 Task: Find a guest house in Yasothon, Thailand, for 2 guests from June 11 to June 15, with self check-in, 1 bedroom, 2 beds, 1 bathroom, and a price range of ₹7000 to ₹16000.
Action: Mouse pressed left at (487, 119)
Screenshot: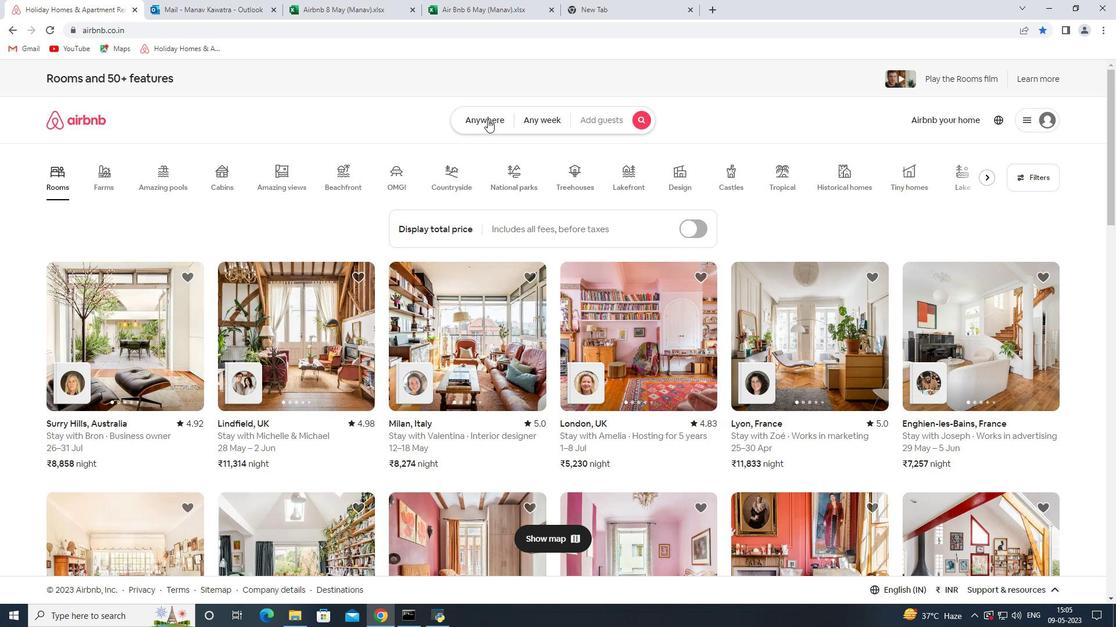 
Action: Mouse moved to (398, 172)
Screenshot: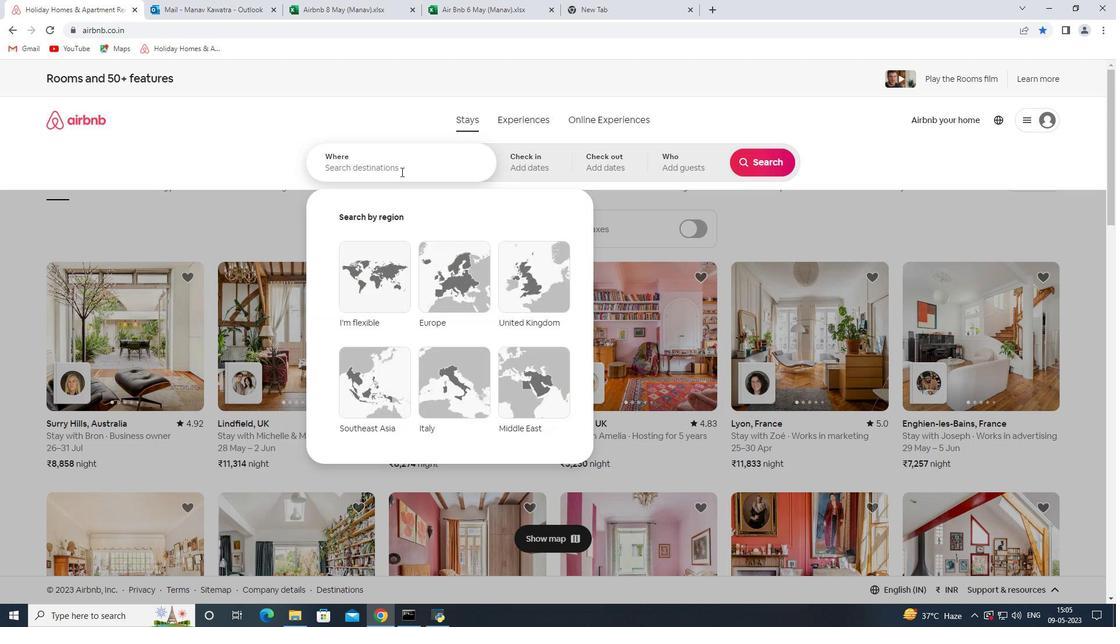 
Action: Mouse pressed left at (398, 172)
Screenshot: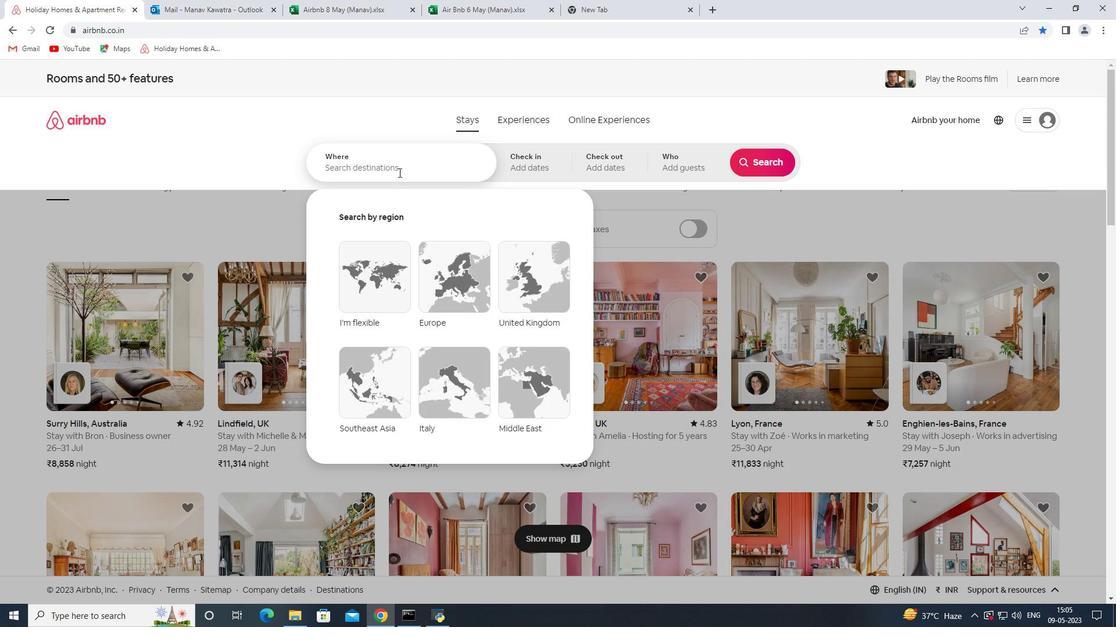 
Action: Key pressed <Key.shift>Yasothon<Key.space><Key.shift>Thailand<Key.space>
Screenshot: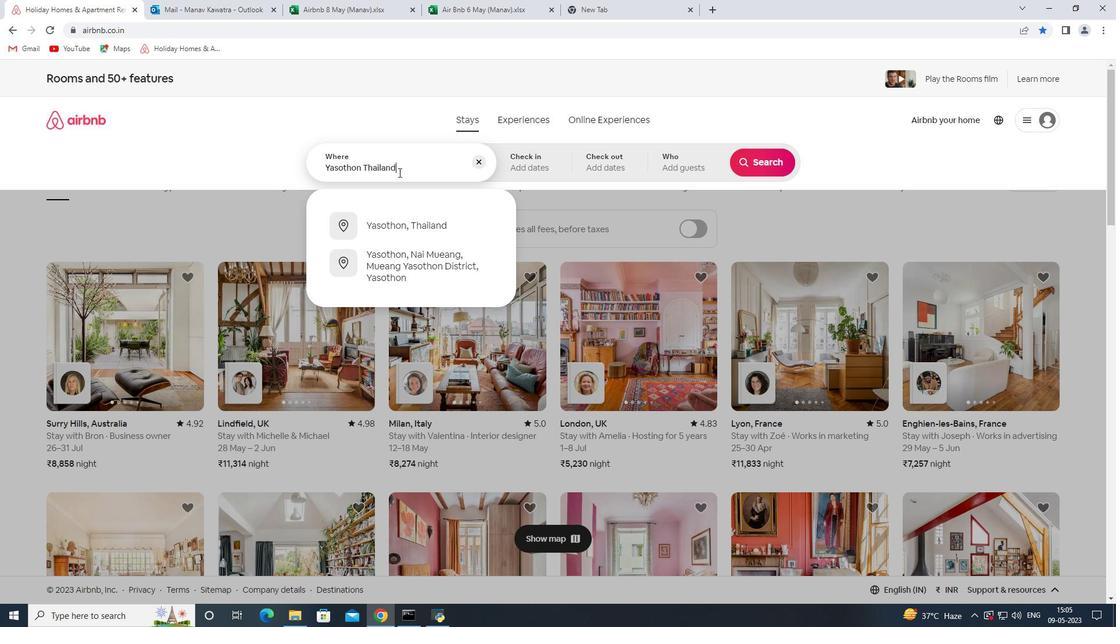 
Action: Mouse moved to (401, 233)
Screenshot: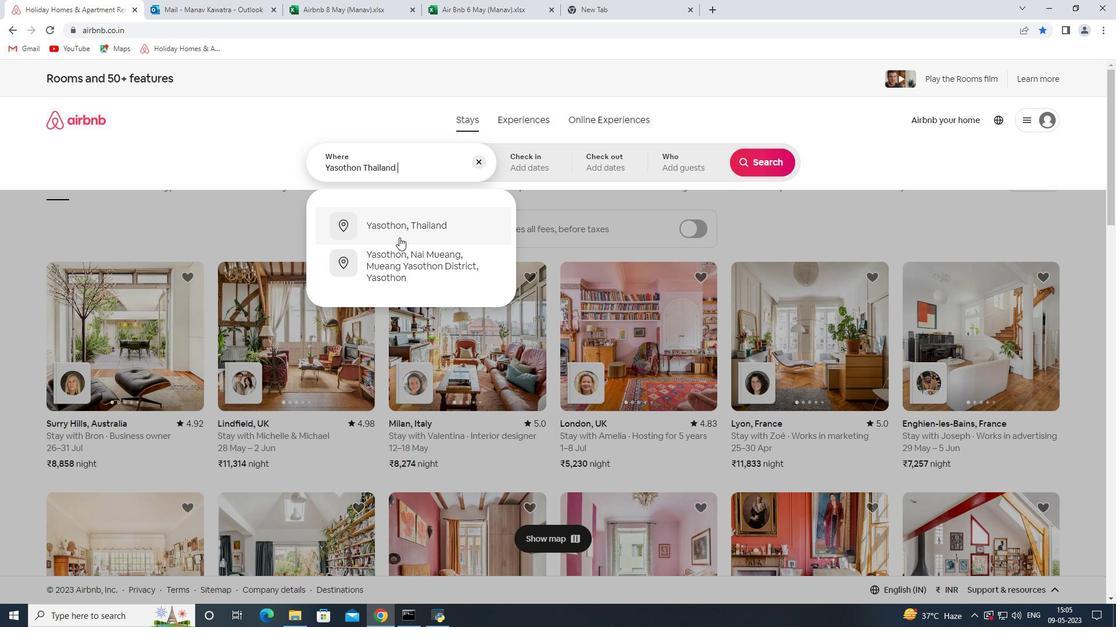 
Action: Mouse pressed left at (401, 233)
Screenshot: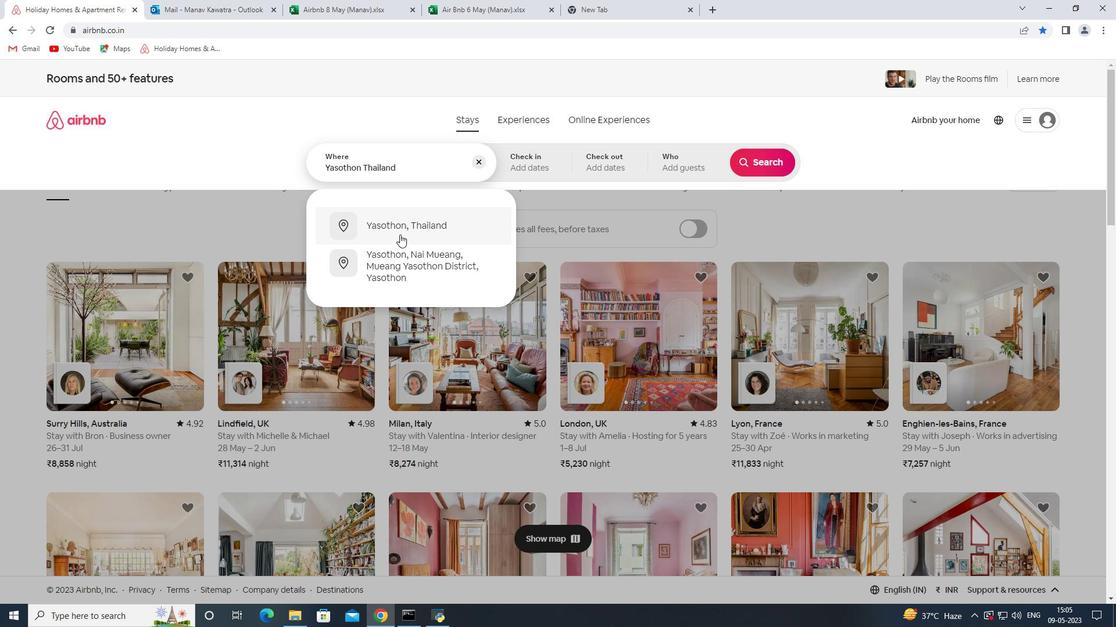 
Action: Mouse moved to (582, 363)
Screenshot: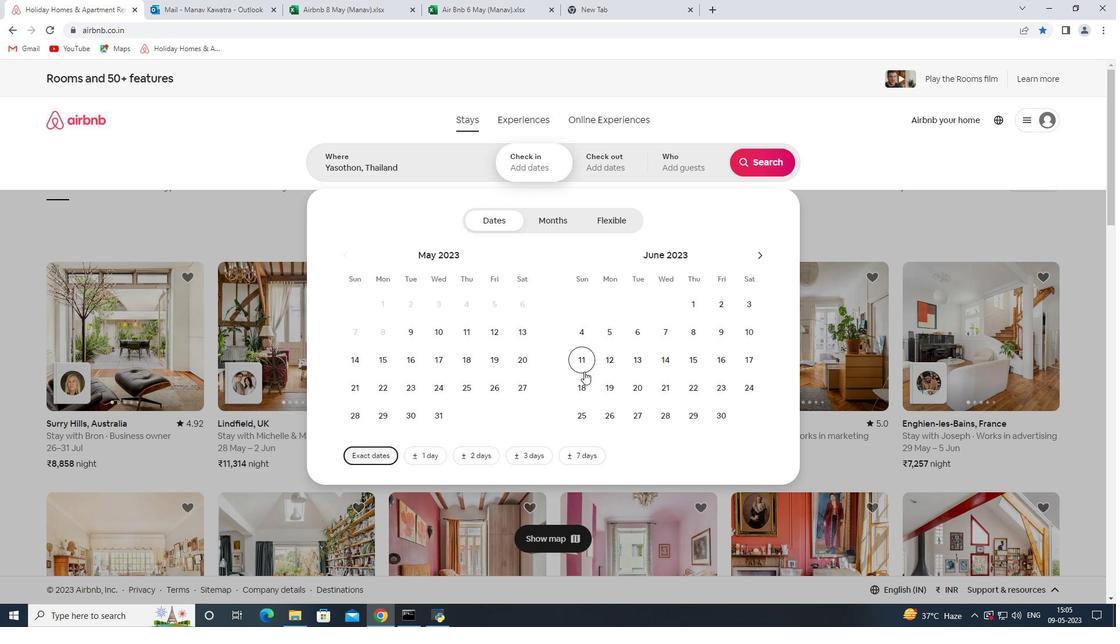 
Action: Mouse pressed left at (582, 363)
Screenshot: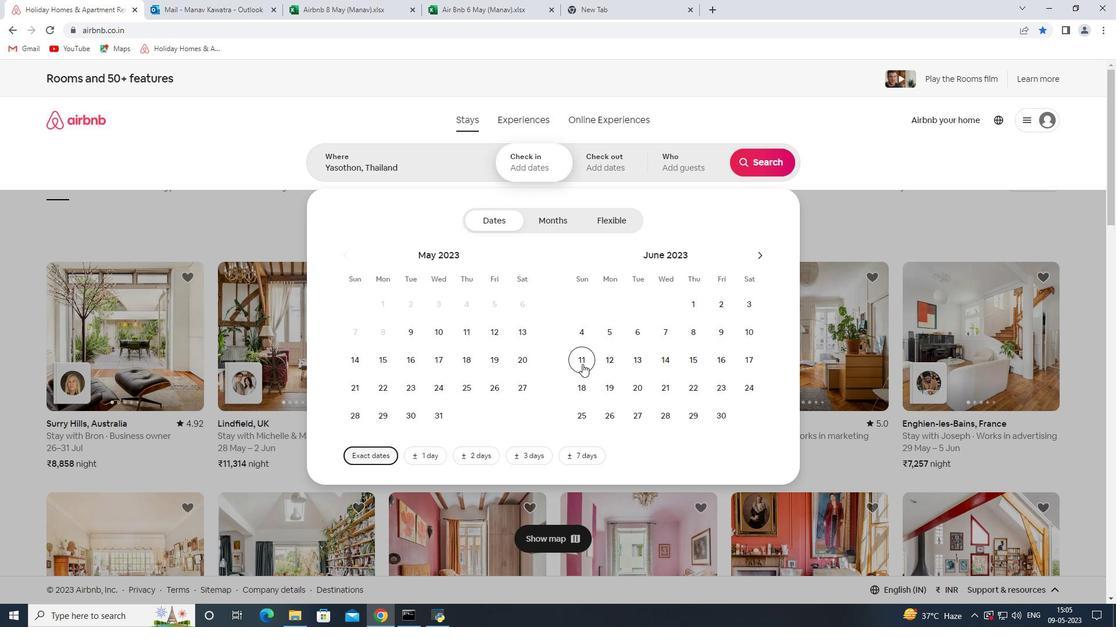 
Action: Mouse moved to (691, 360)
Screenshot: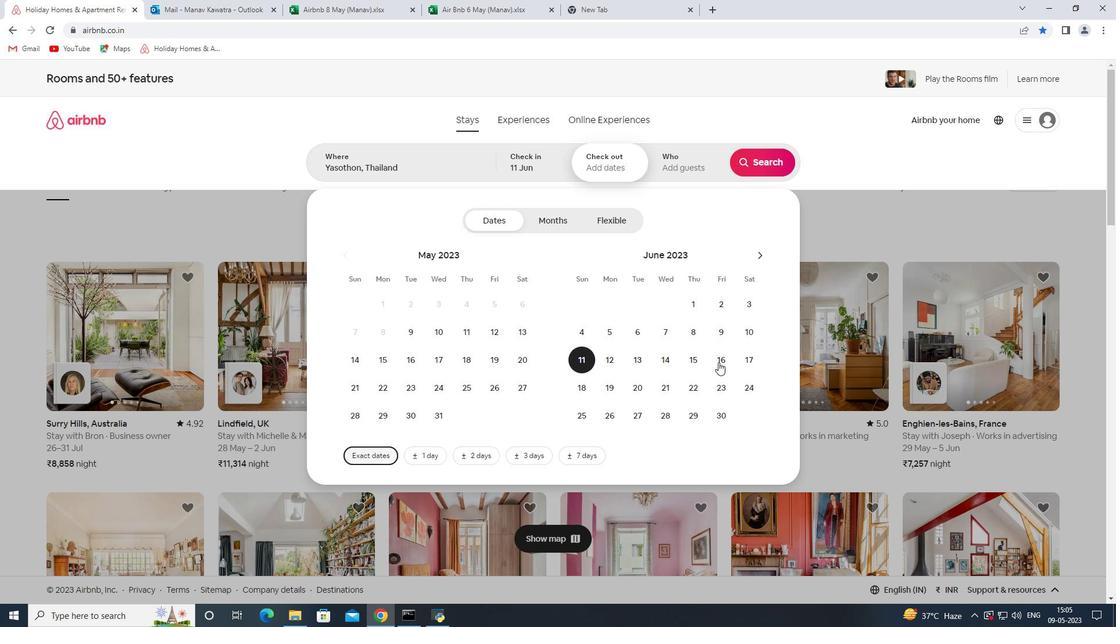 
Action: Mouse pressed left at (691, 360)
Screenshot: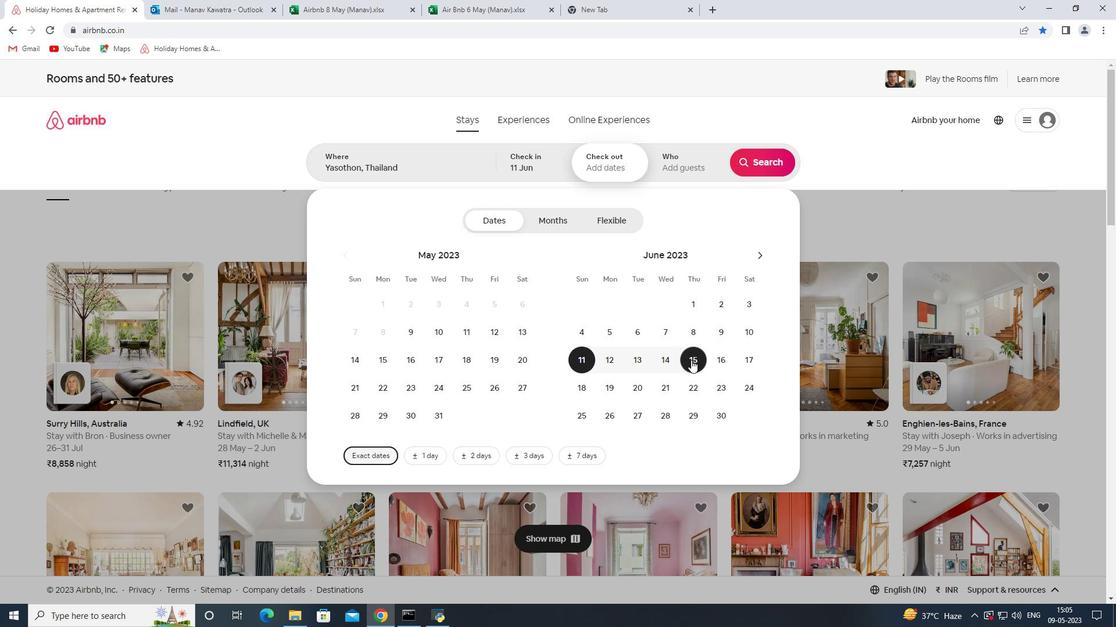 
Action: Mouse moved to (690, 173)
Screenshot: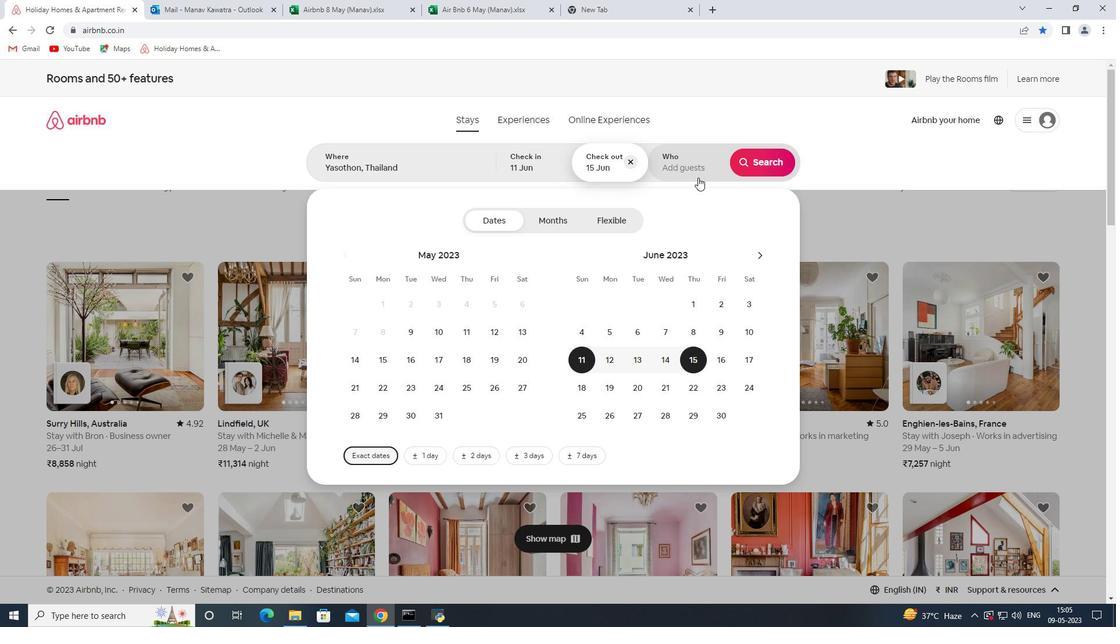 
Action: Mouse pressed left at (690, 173)
Screenshot: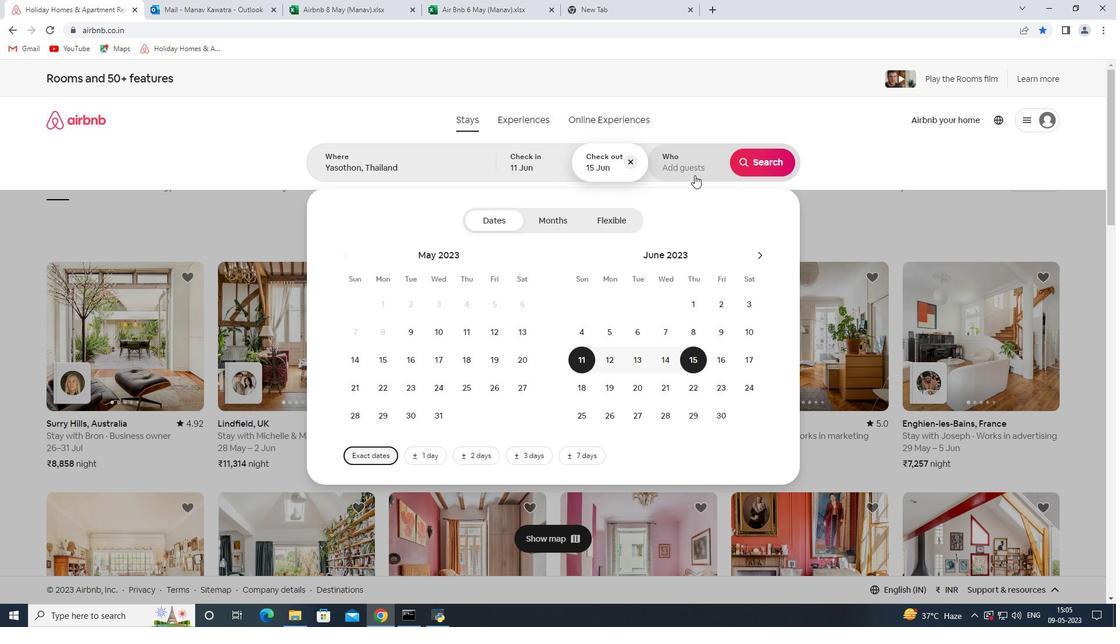 
Action: Mouse moved to (766, 228)
Screenshot: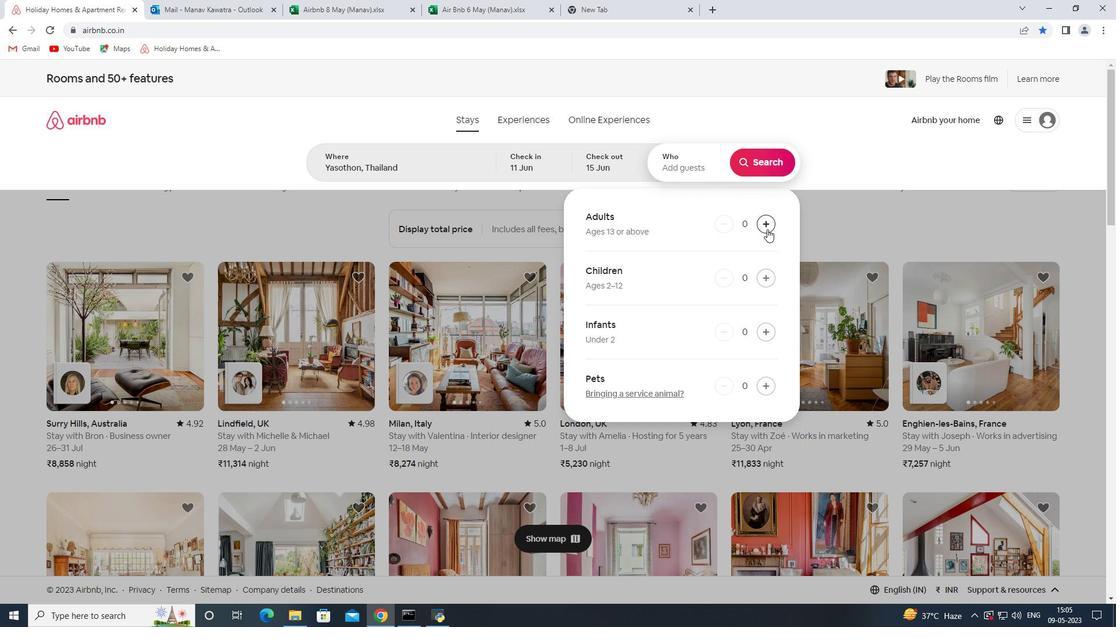 
Action: Mouse pressed left at (766, 228)
Screenshot: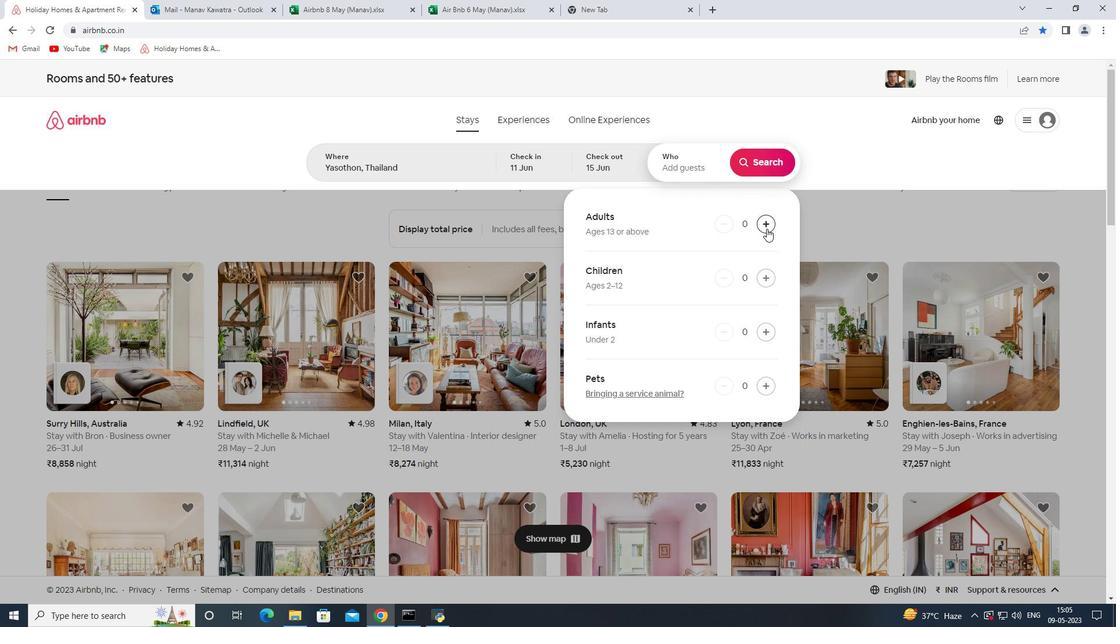 
Action: Mouse pressed left at (766, 228)
Screenshot: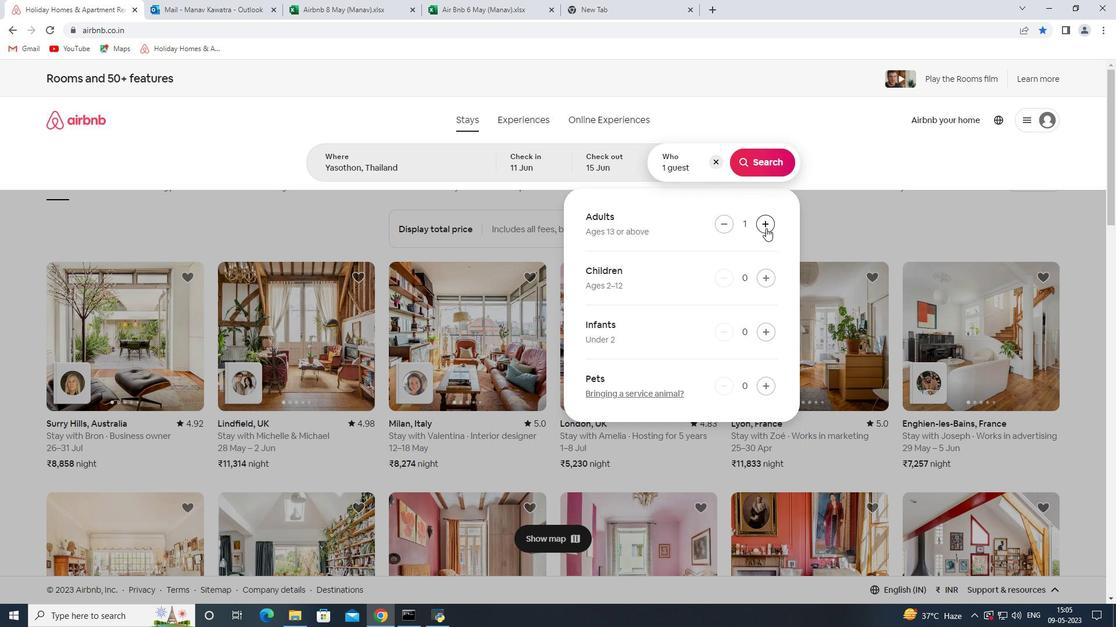 
Action: Mouse moved to (764, 165)
Screenshot: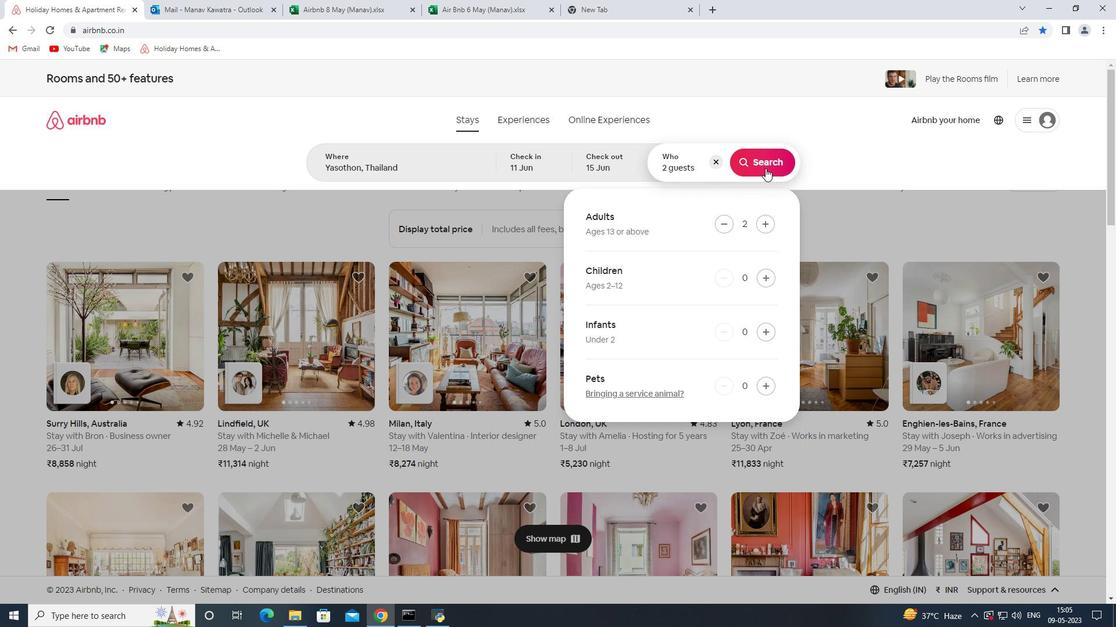 
Action: Mouse pressed left at (764, 165)
Screenshot: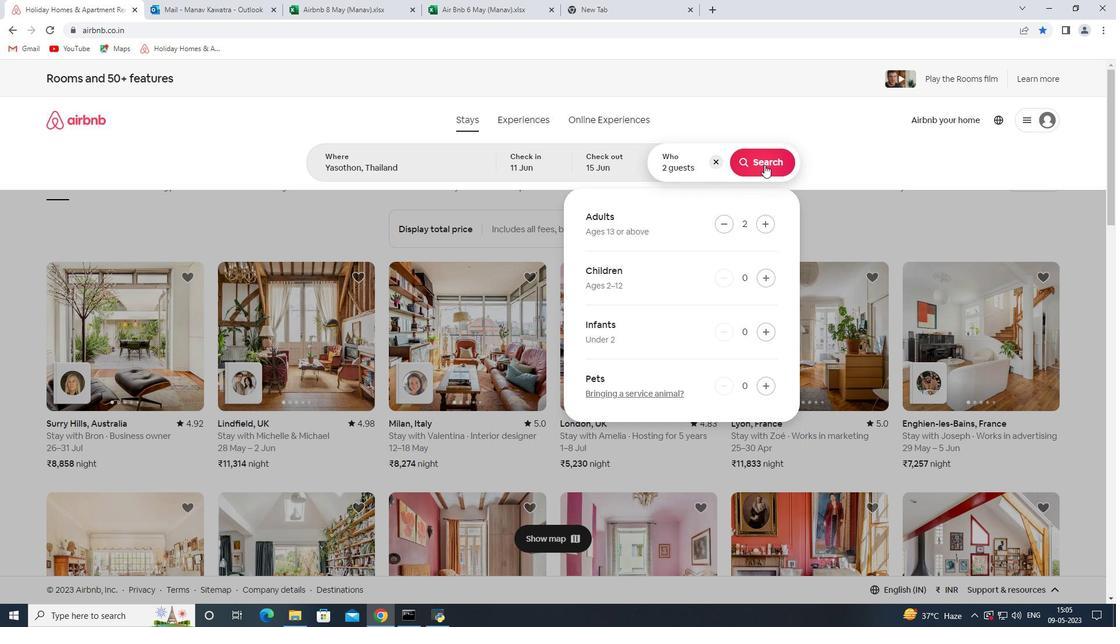 
Action: Mouse moved to (1067, 129)
Screenshot: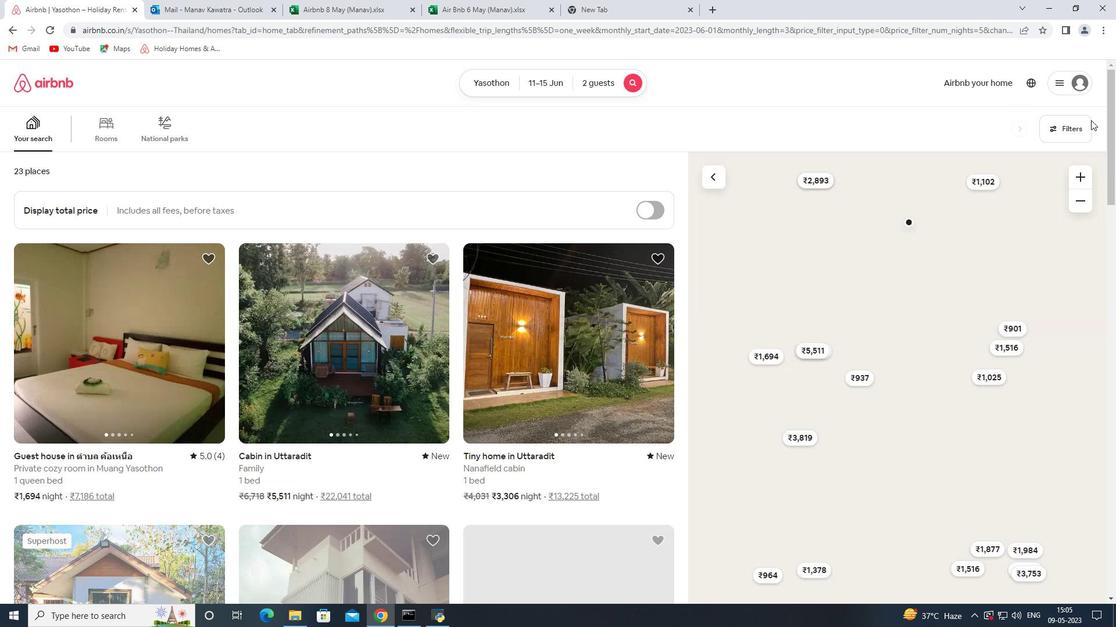 
Action: Mouse pressed left at (1067, 129)
Screenshot: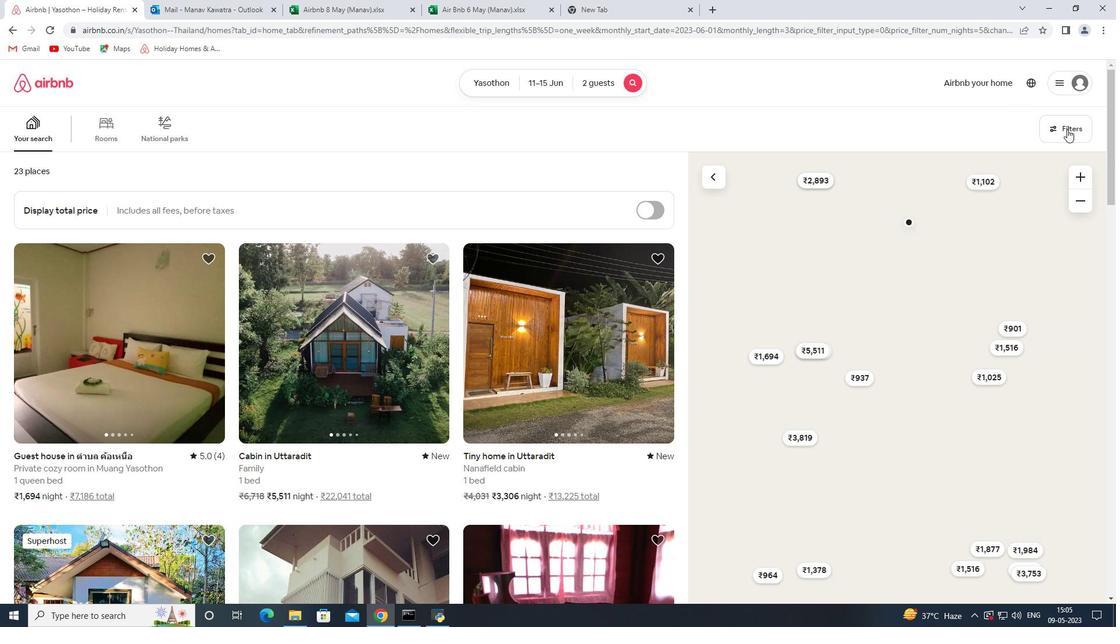 
Action: Mouse moved to (436, 418)
Screenshot: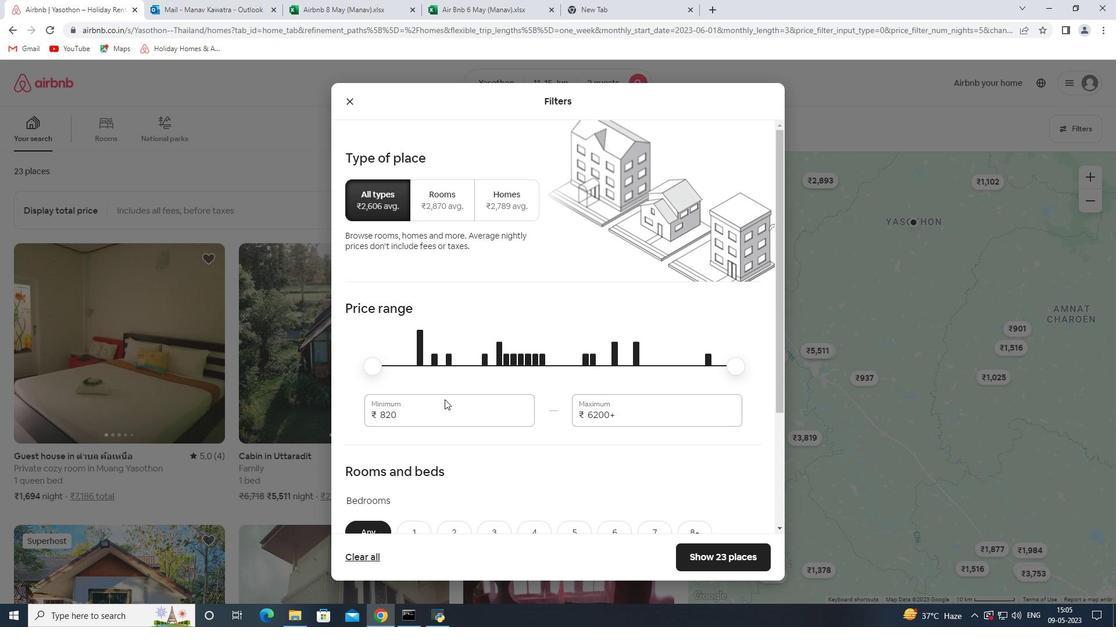 
Action: Mouse pressed left at (436, 418)
Screenshot: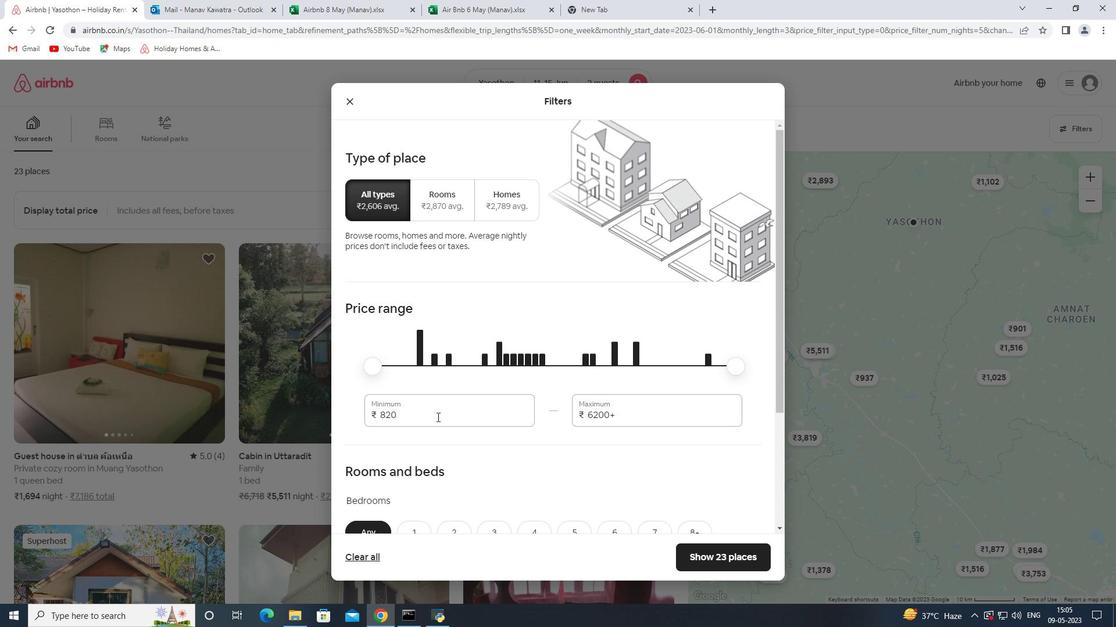 
Action: Mouse pressed left at (436, 418)
Screenshot: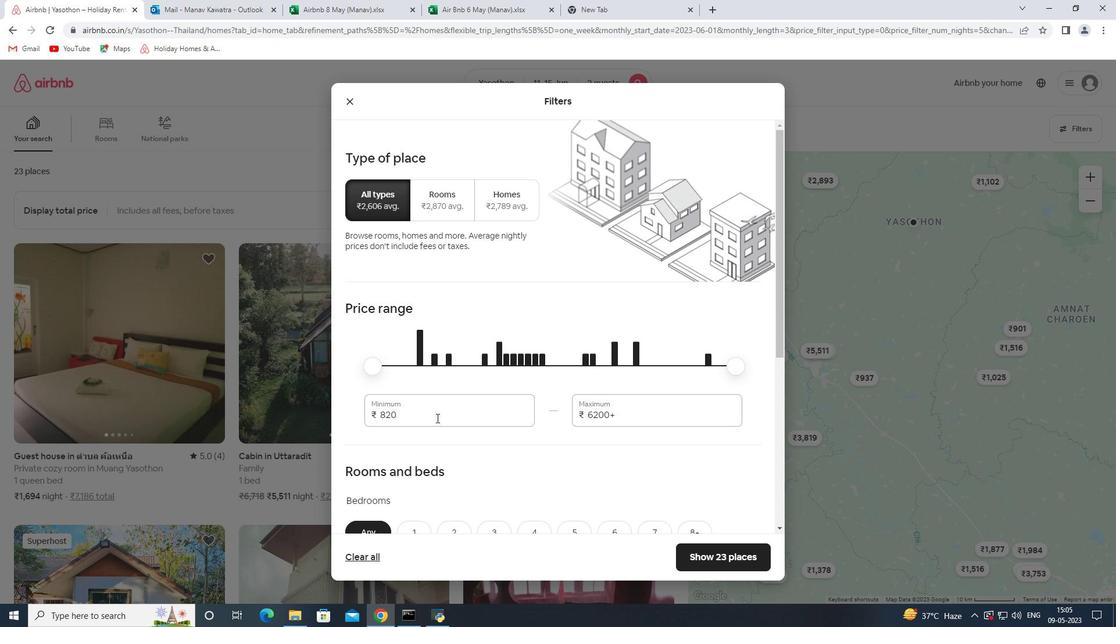 
Action: Key pressed 7000<Key.tab>16000
Screenshot: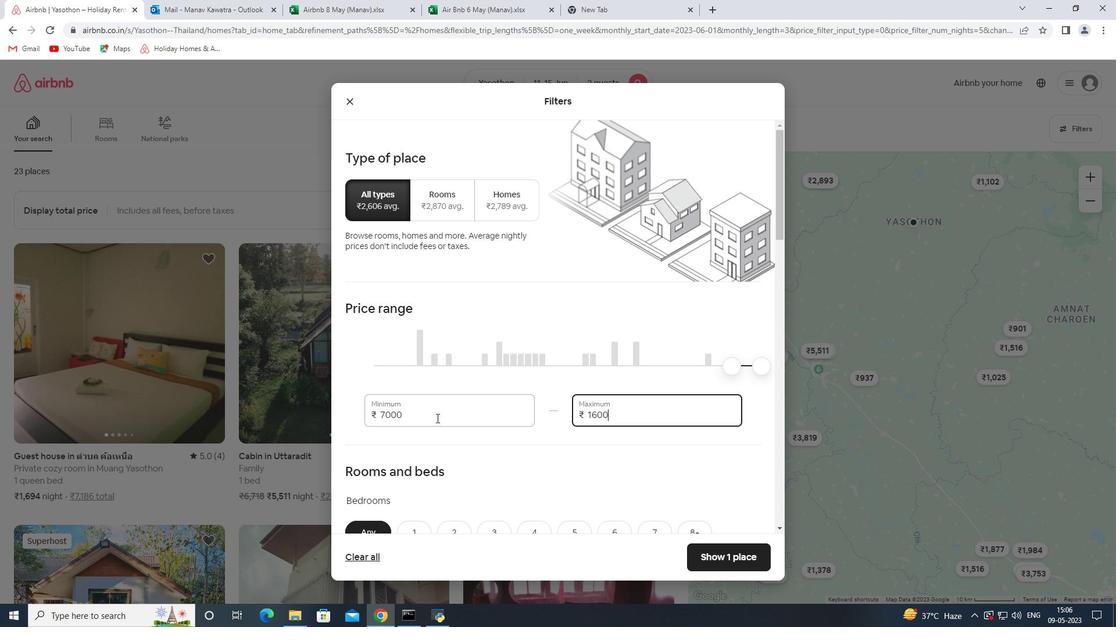 
Action: Mouse moved to (553, 357)
Screenshot: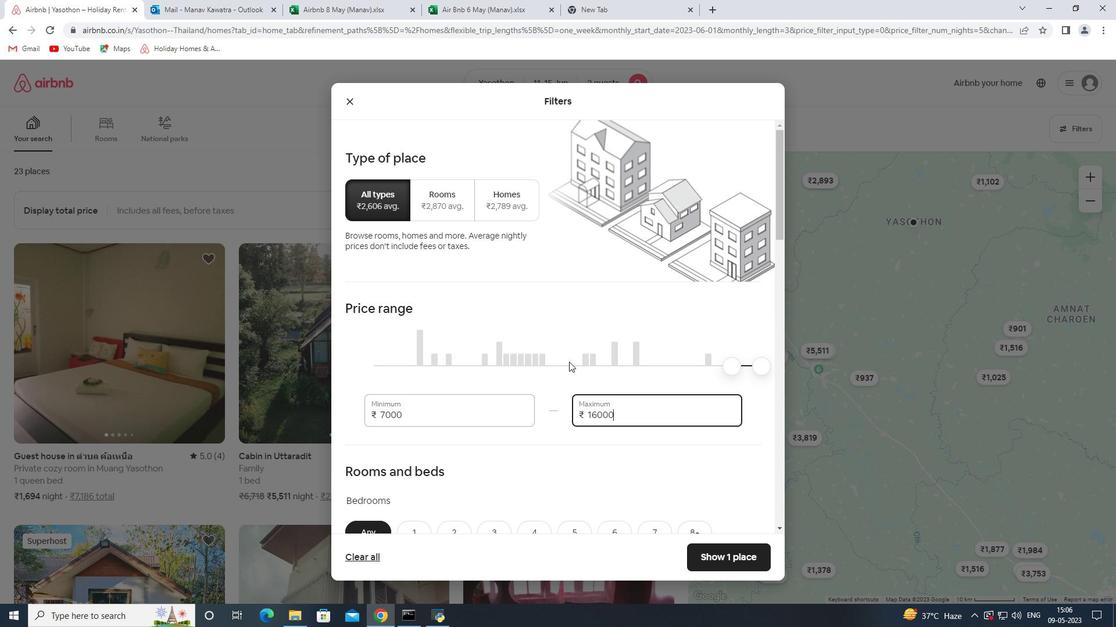 
Action: Mouse scrolled (553, 356) with delta (0, 0)
Screenshot: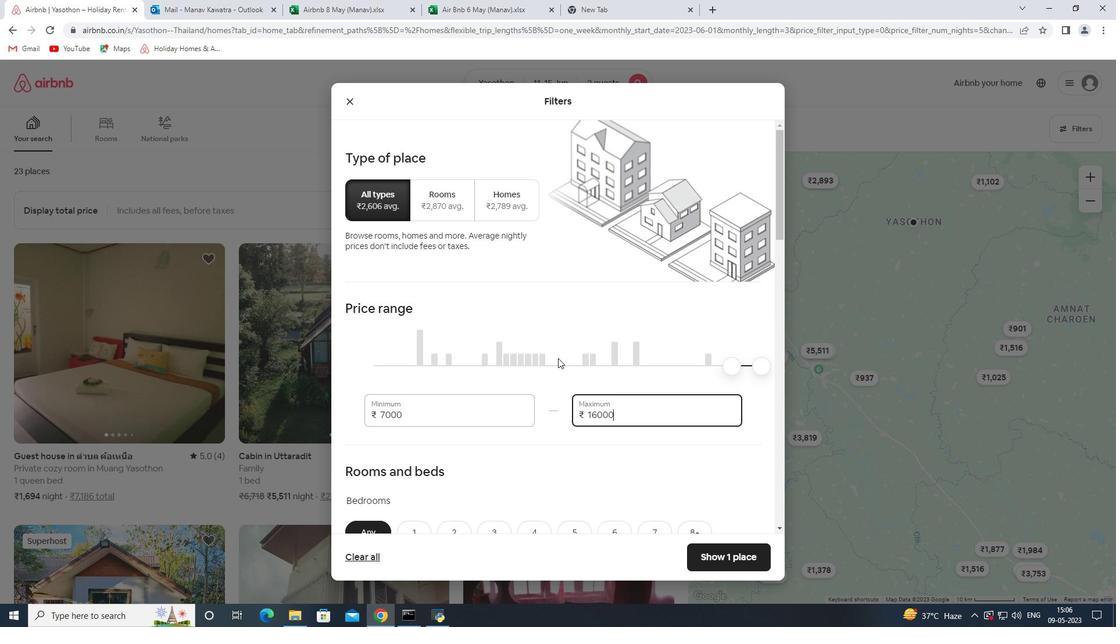 
Action: Mouse scrolled (553, 356) with delta (0, 0)
Screenshot: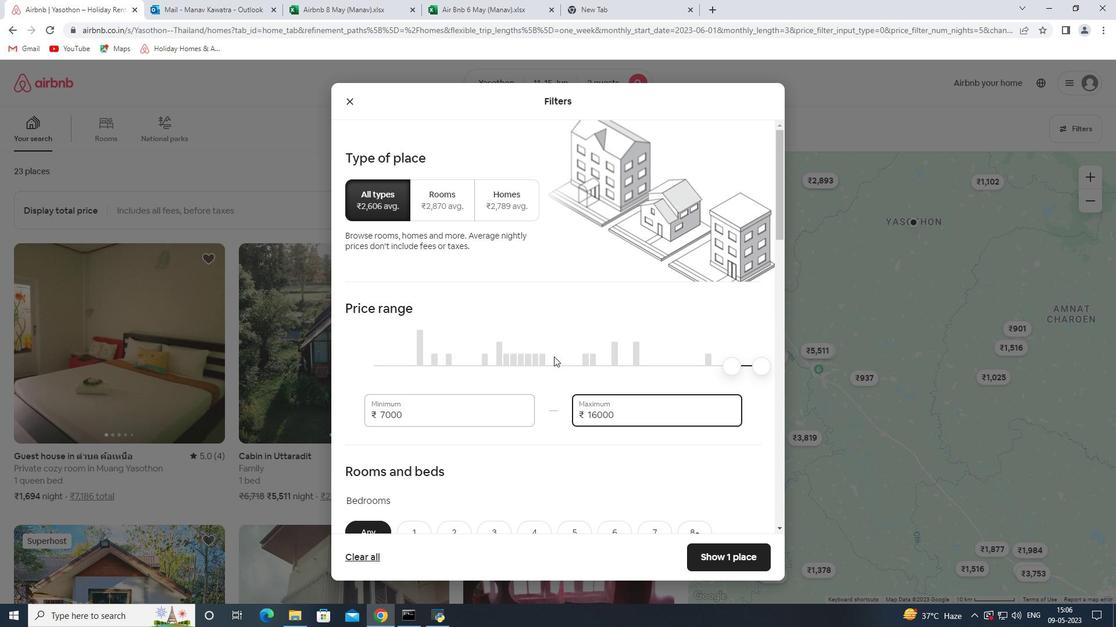 
Action: Mouse moved to (544, 347)
Screenshot: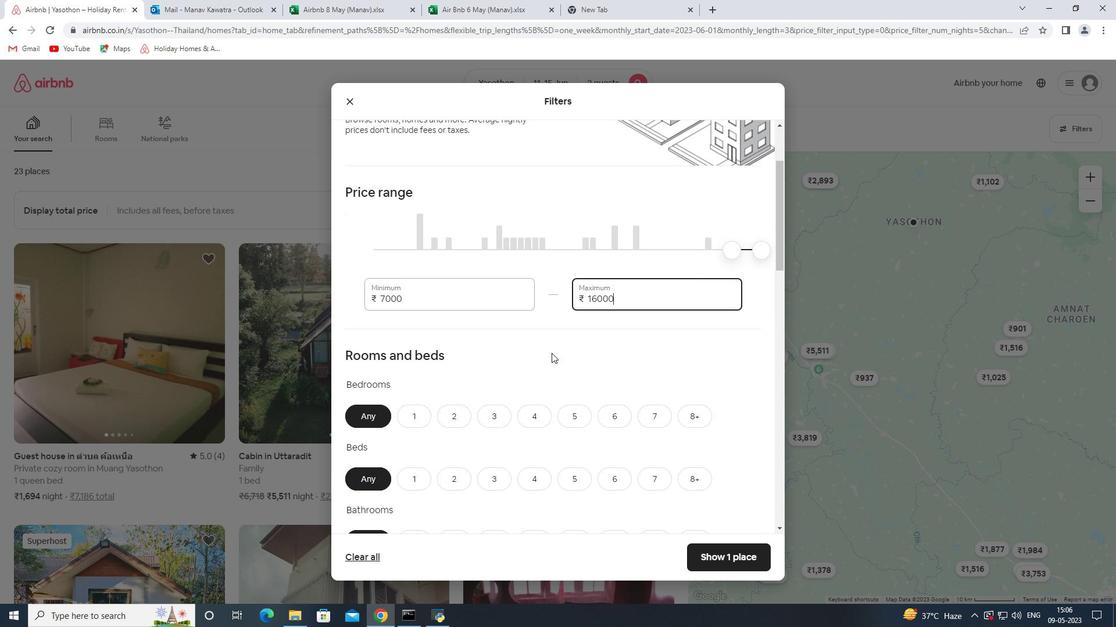 
Action: Mouse scrolled (544, 347) with delta (0, 0)
Screenshot: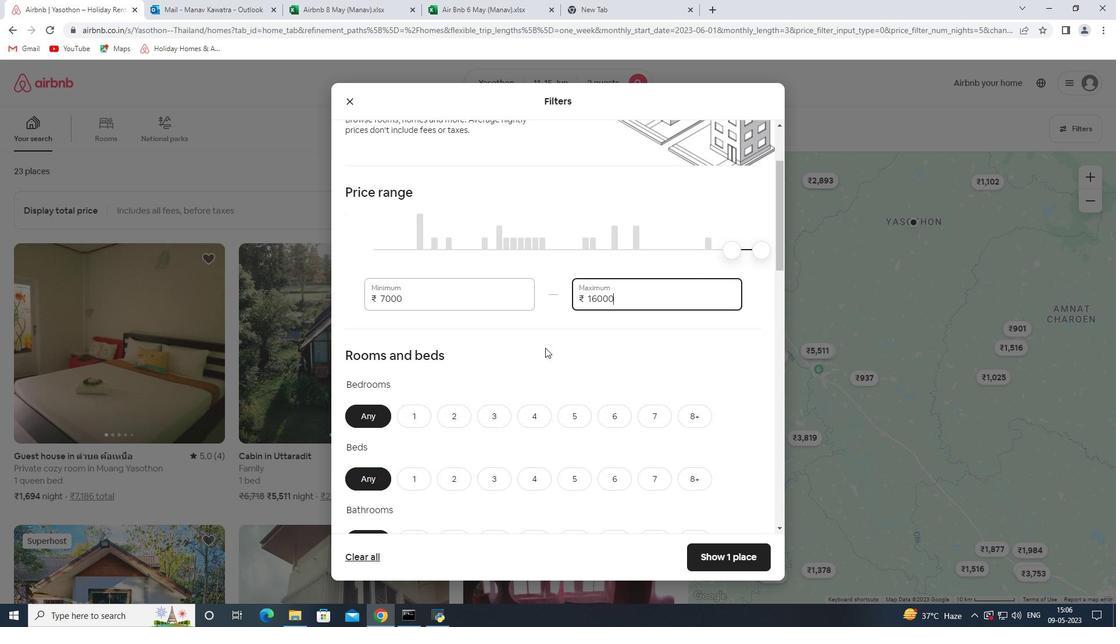 
Action: Mouse scrolled (544, 347) with delta (0, 0)
Screenshot: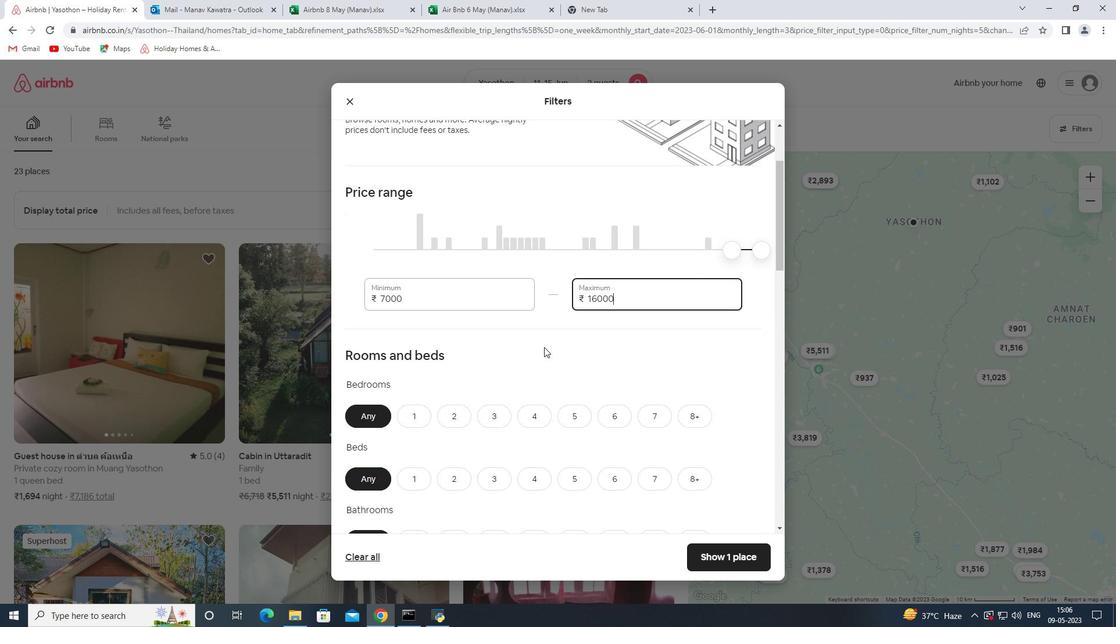 
Action: Mouse moved to (410, 298)
Screenshot: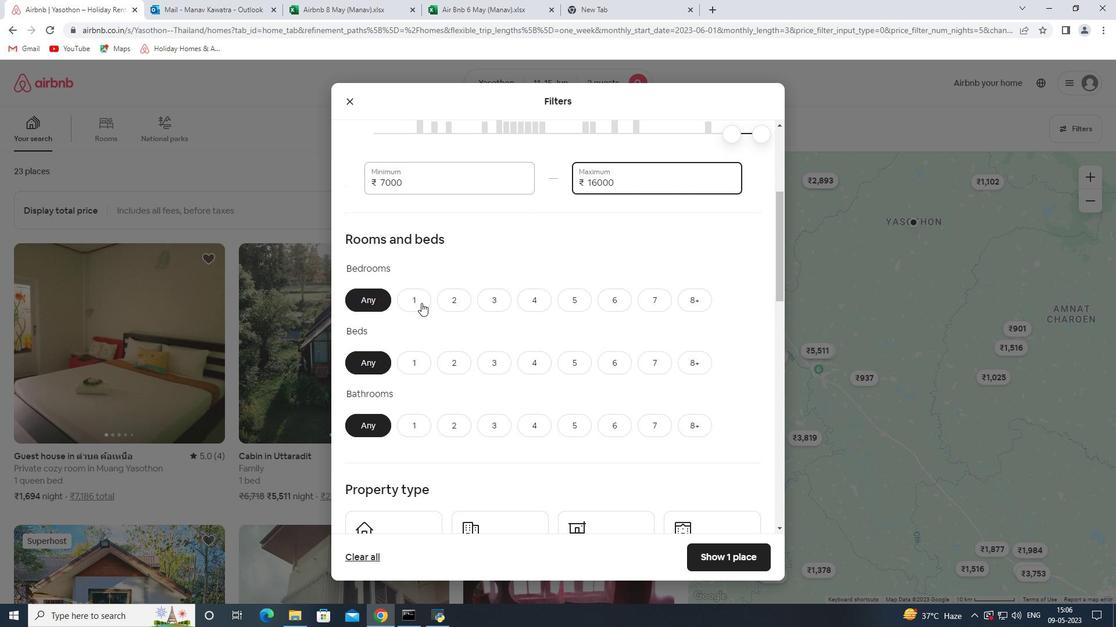 
Action: Mouse pressed left at (410, 298)
Screenshot: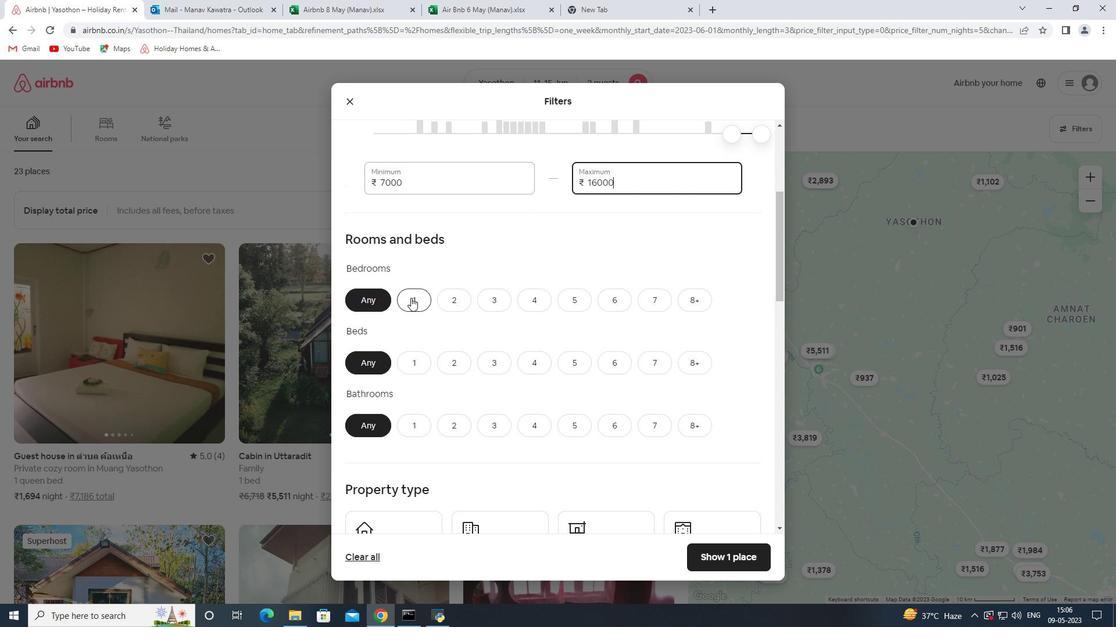
Action: Mouse moved to (448, 361)
Screenshot: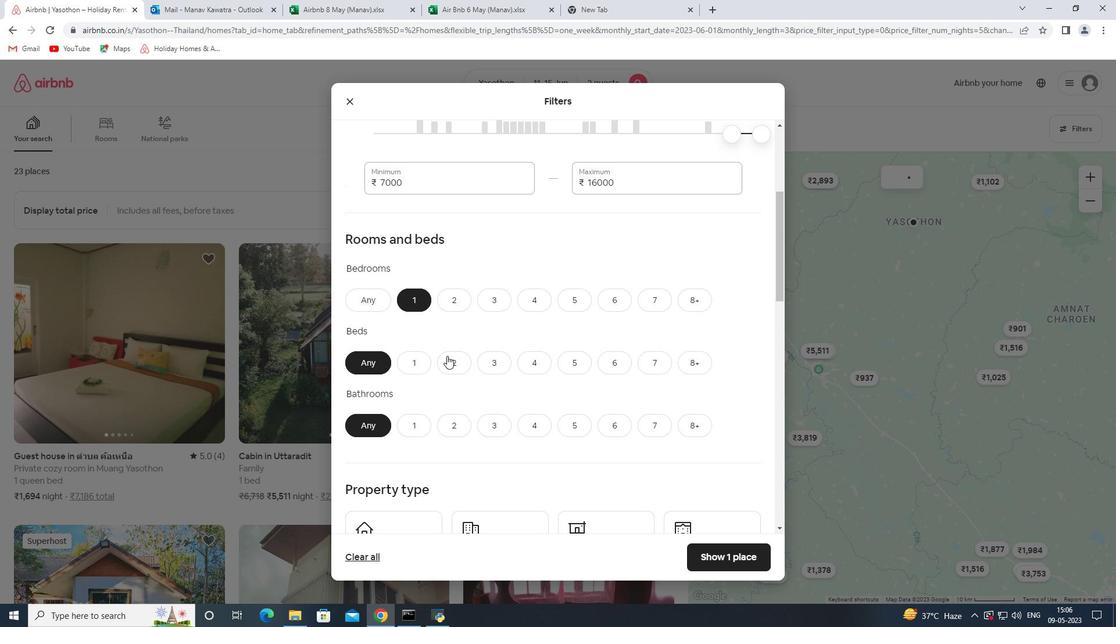
Action: Mouse pressed left at (448, 361)
Screenshot: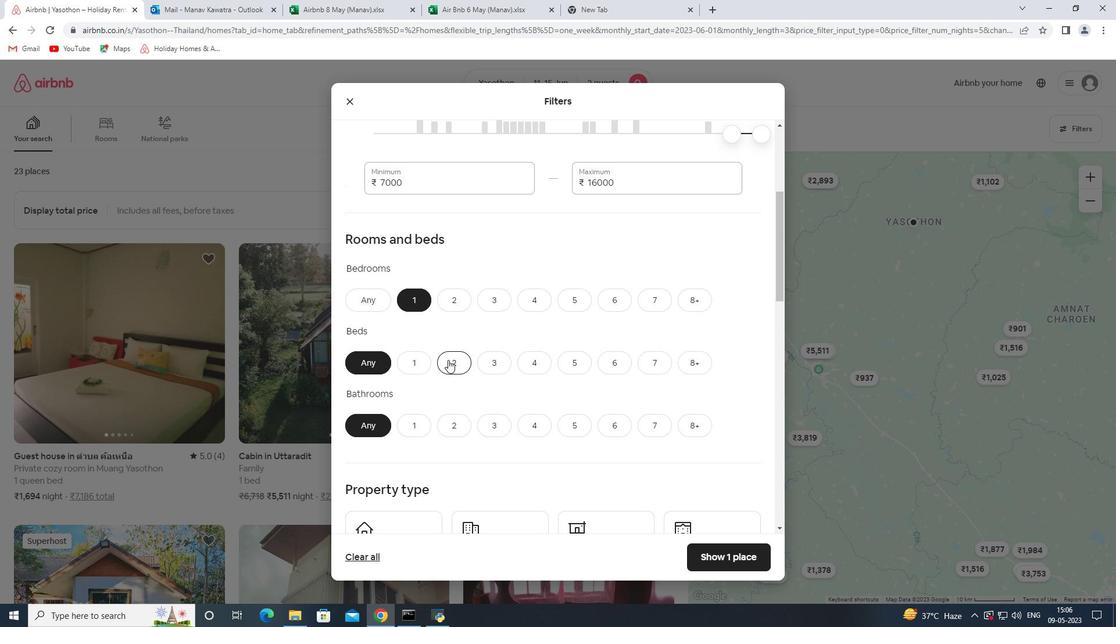 
Action: Mouse moved to (417, 426)
Screenshot: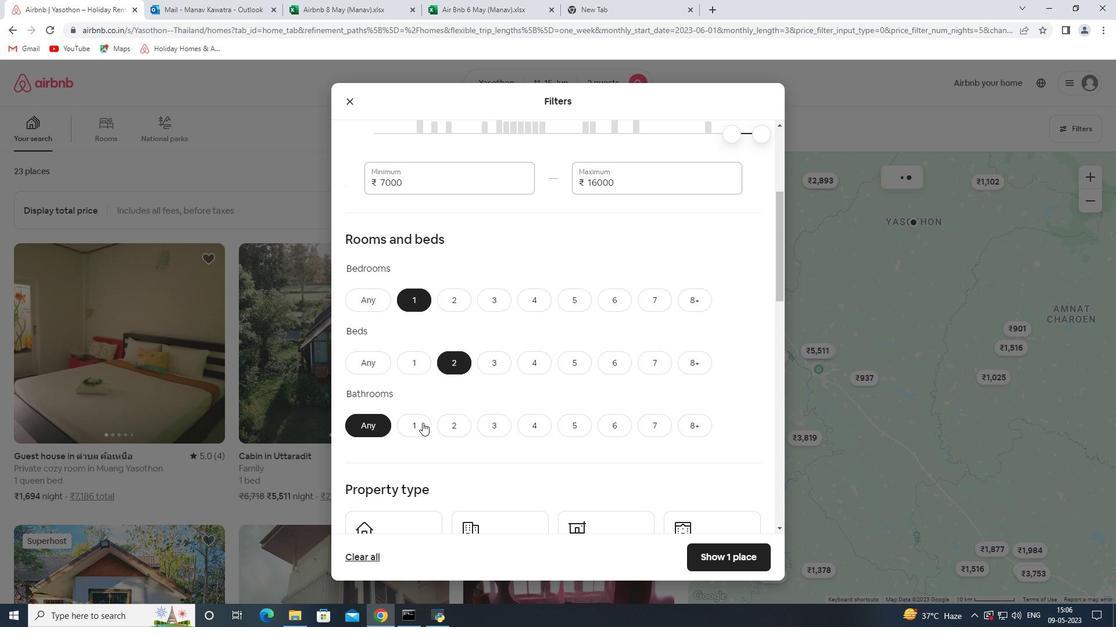 
Action: Mouse pressed left at (417, 426)
Screenshot: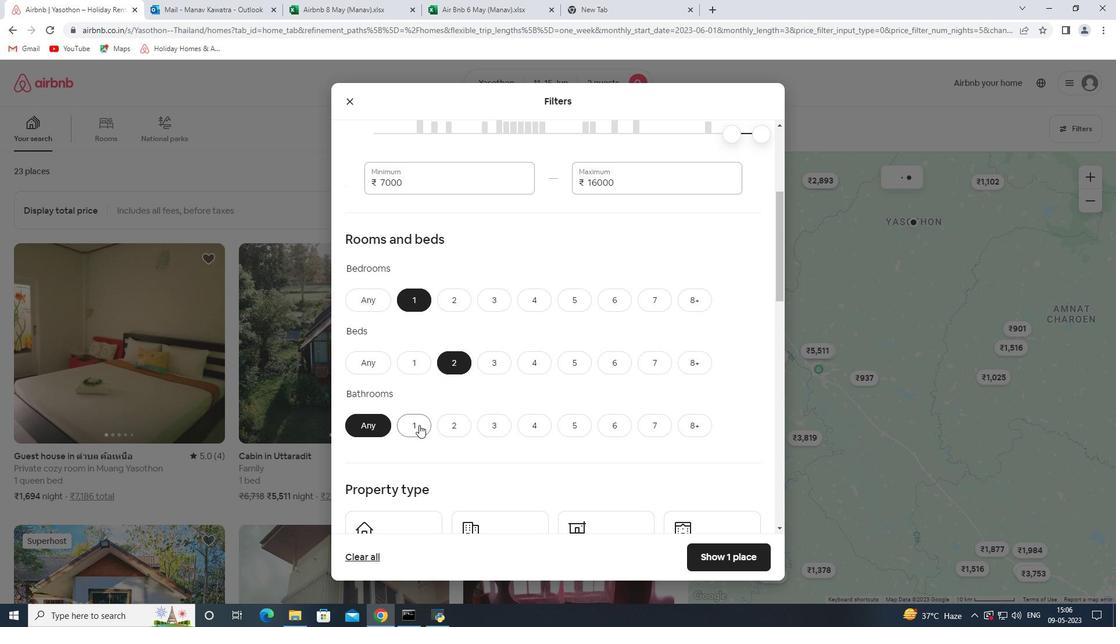 
Action: Mouse moved to (476, 342)
Screenshot: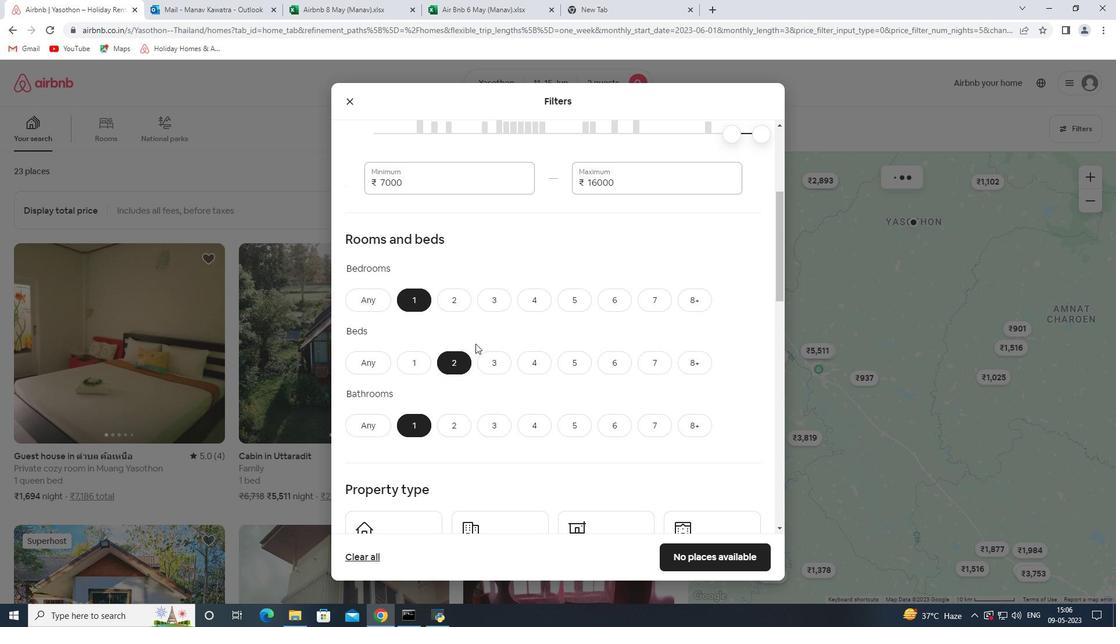 
Action: Mouse scrolled (476, 341) with delta (0, 0)
Screenshot: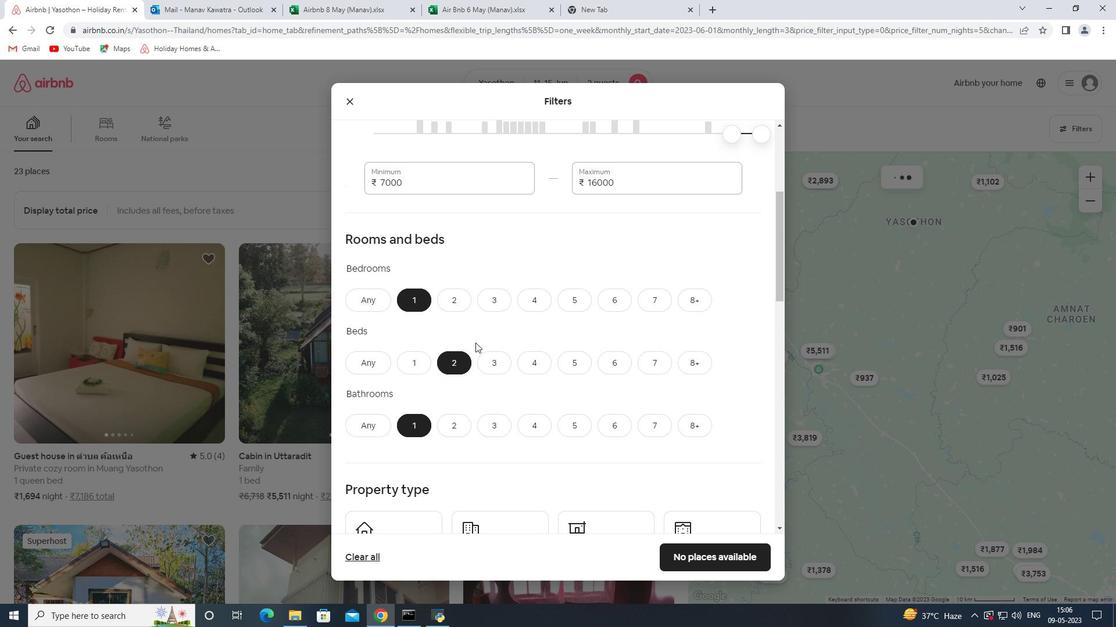 
Action: Mouse scrolled (476, 341) with delta (0, 0)
Screenshot: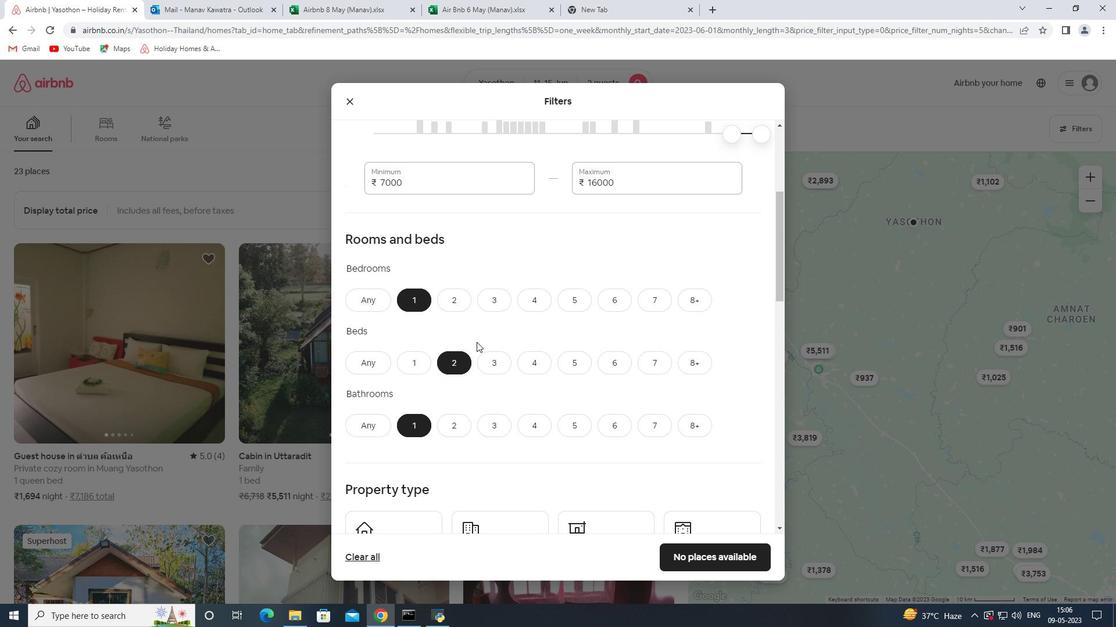 
Action: Mouse moved to (414, 426)
Screenshot: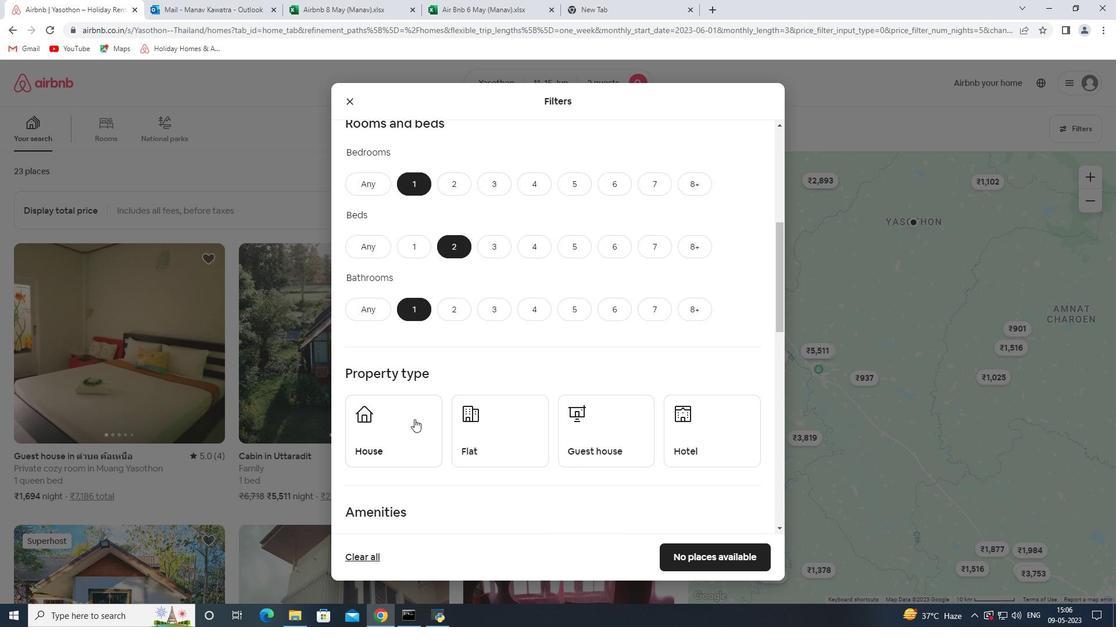 
Action: Mouse pressed left at (414, 426)
Screenshot: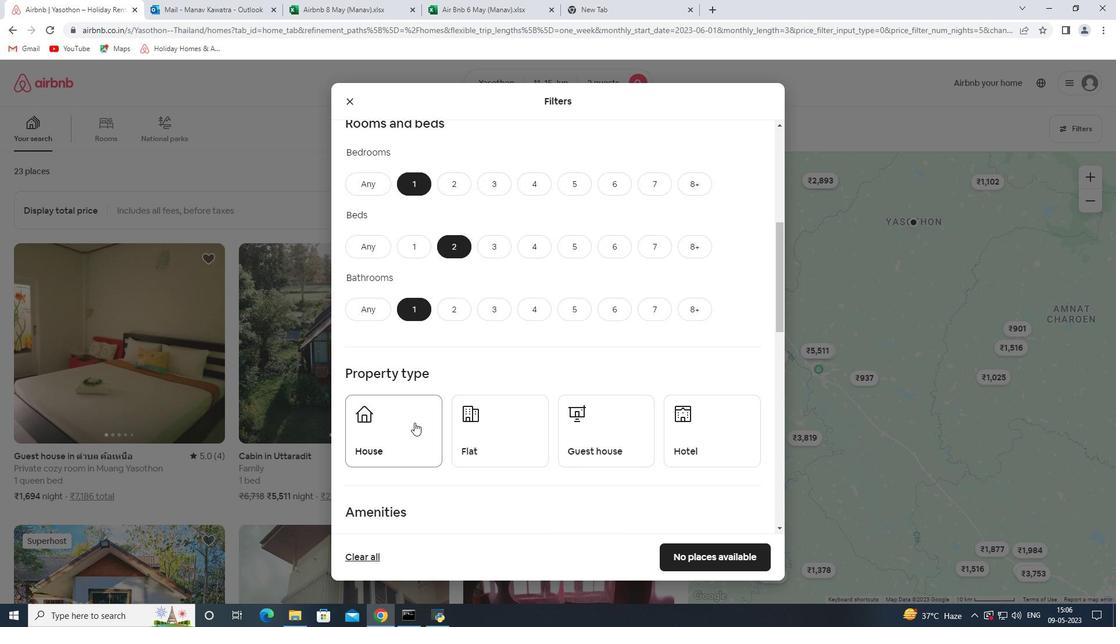 
Action: Mouse moved to (484, 423)
Screenshot: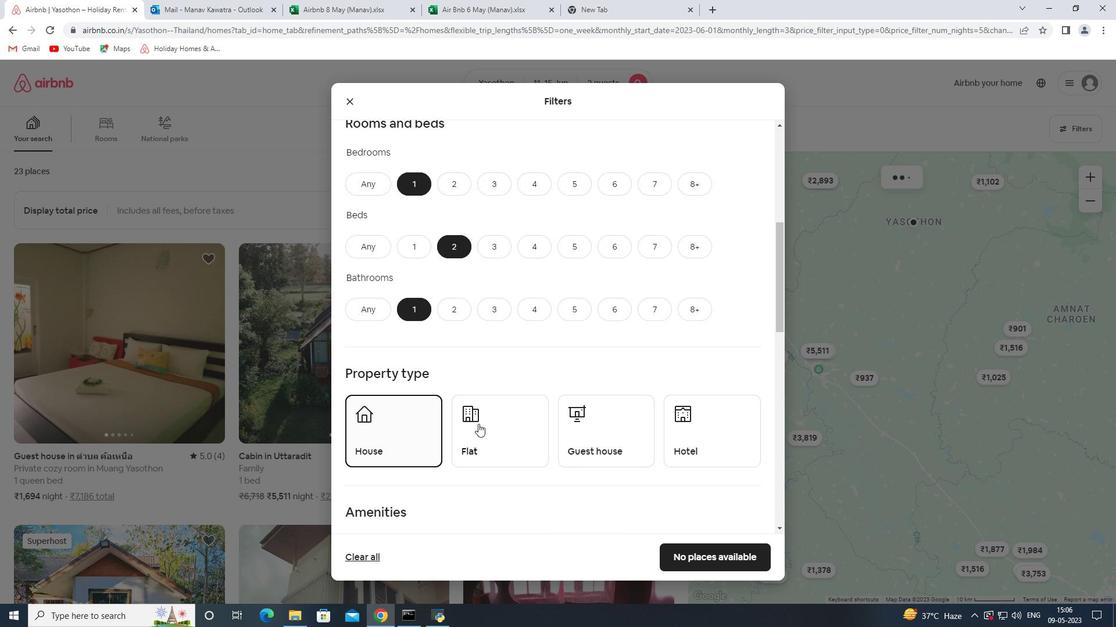 
Action: Mouse pressed left at (484, 423)
Screenshot: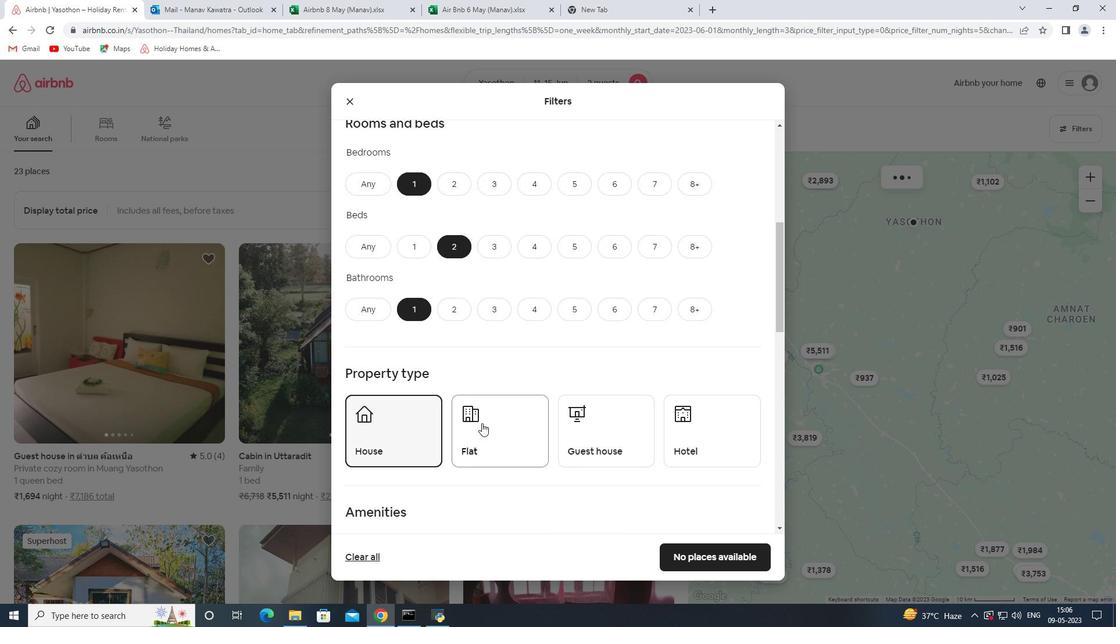 
Action: Mouse moved to (564, 418)
Screenshot: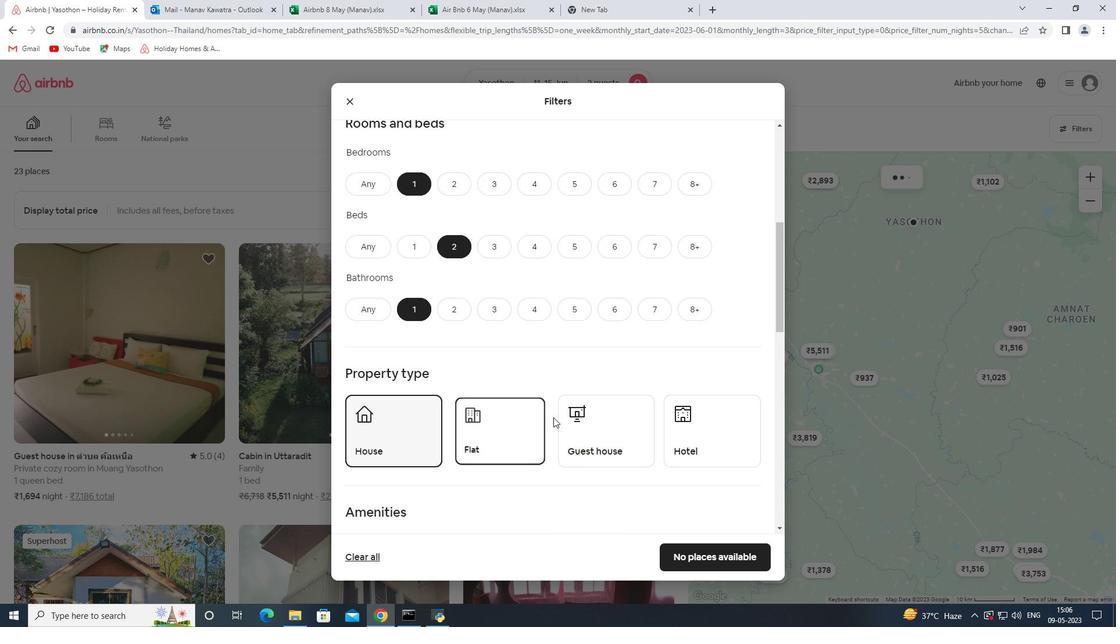 
Action: Mouse pressed left at (564, 418)
Screenshot: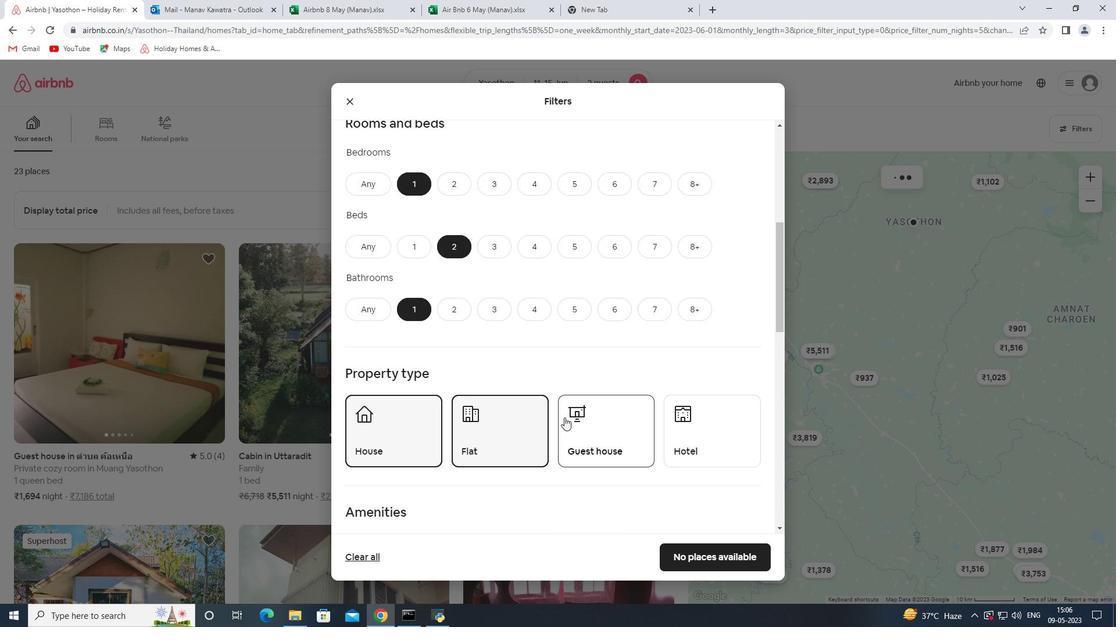 
Action: Mouse moved to (708, 431)
Screenshot: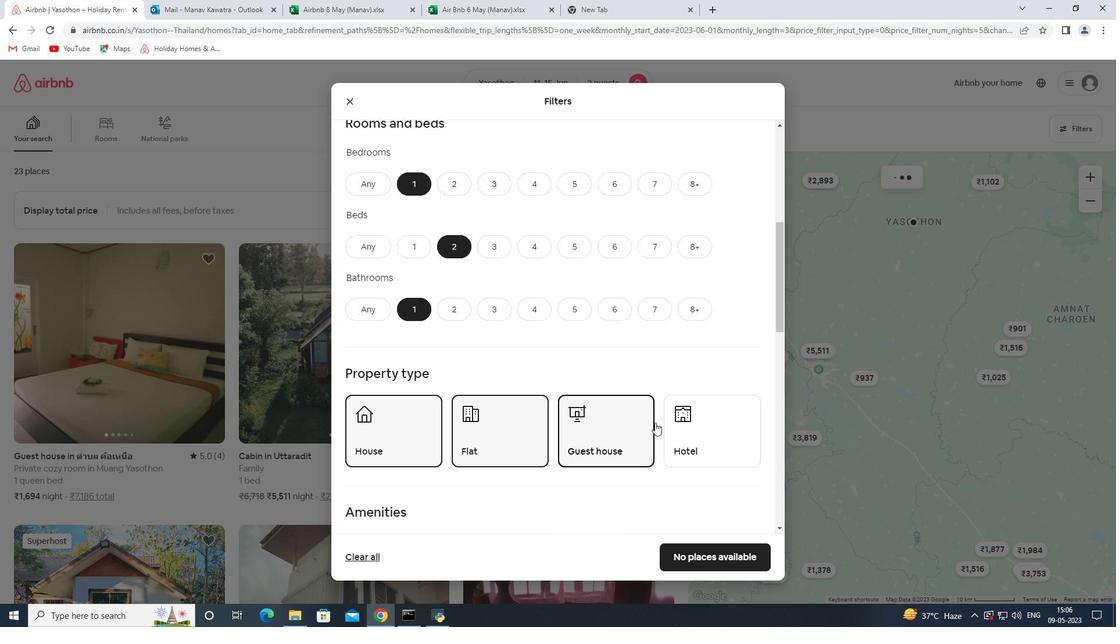 
Action: Mouse pressed left at (708, 431)
Screenshot: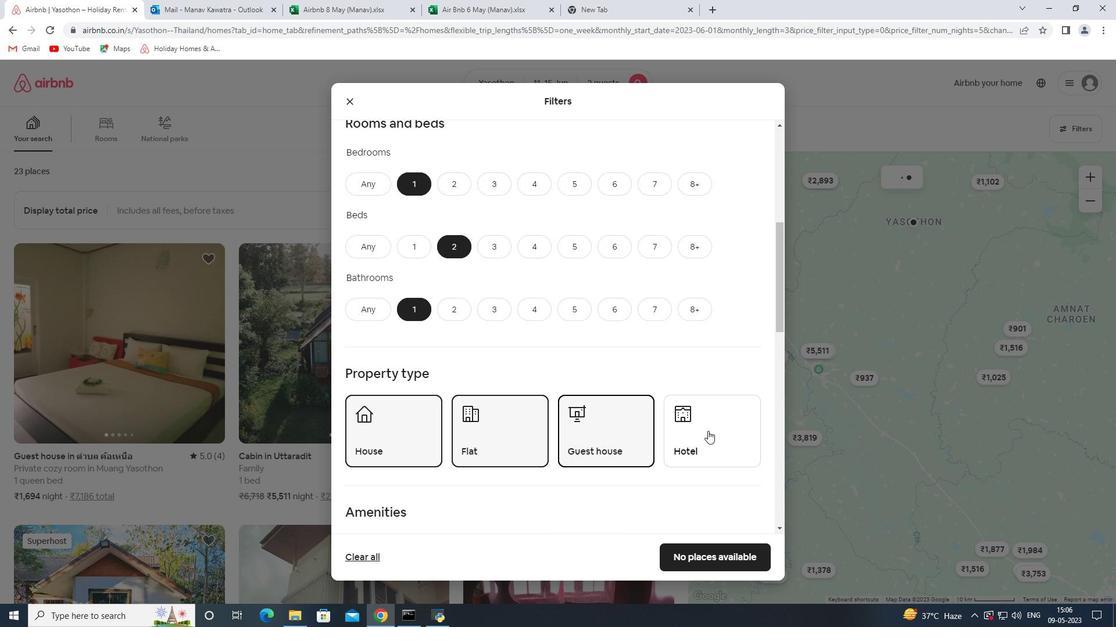
Action: Mouse moved to (607, 400)
Screenshot: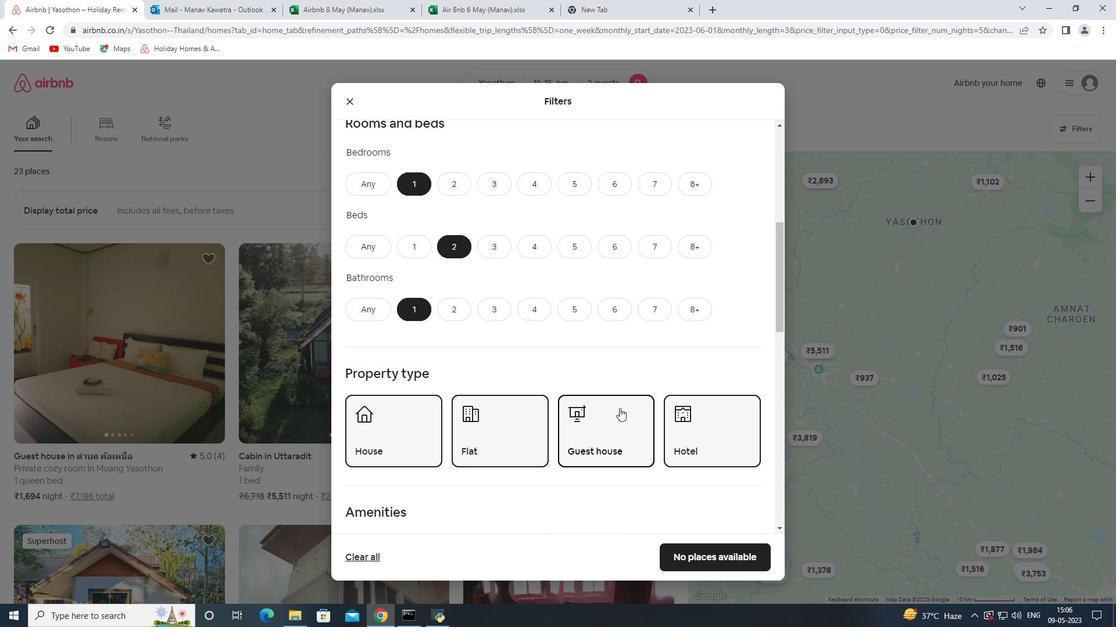
Action: Mouse scrolled (607, 400) with delta (0, 0)
Screenshot: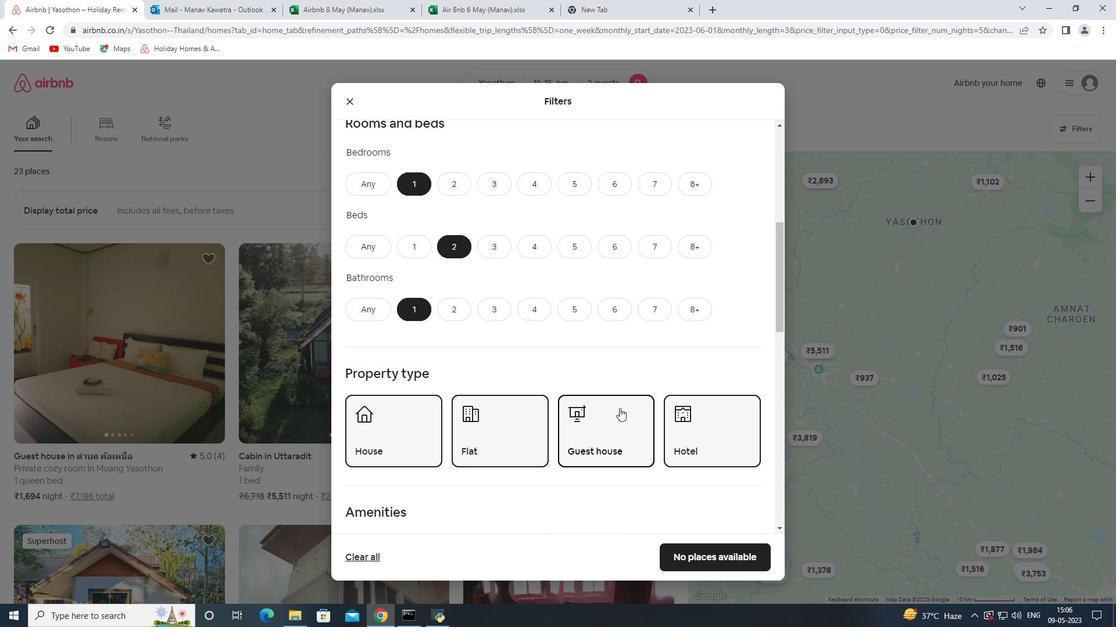 
Action: Mouse moved to (601, 393)
Screenshot: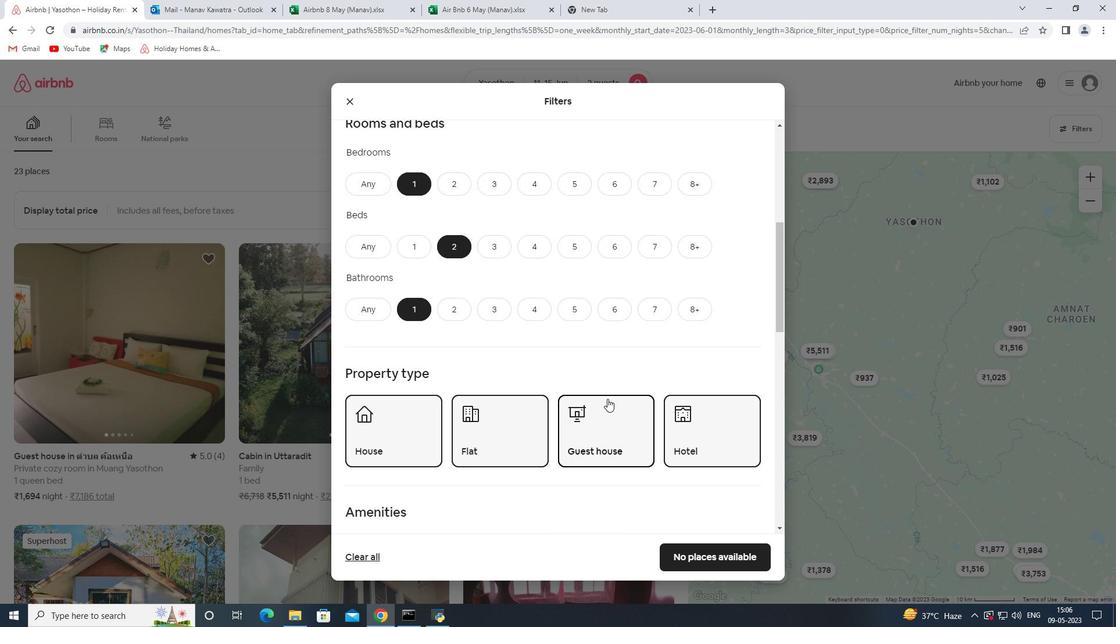 
Action: Mouse scrolled (601, 393) with delta (0, 0)
Screenshot: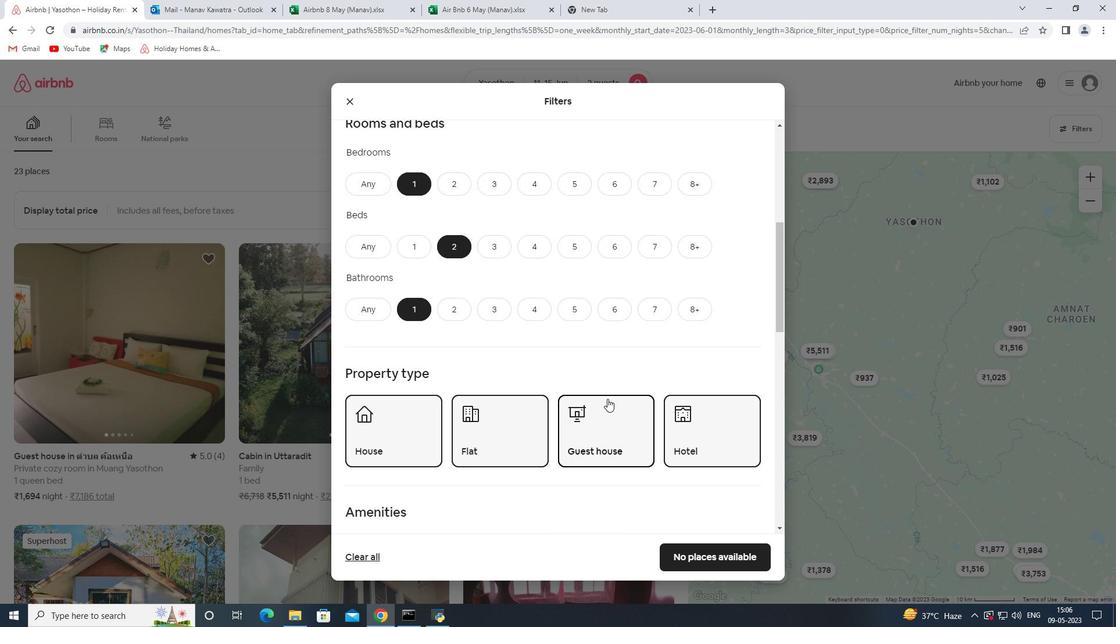 
Action: Mouse moved to (592, 382)
Screenshot: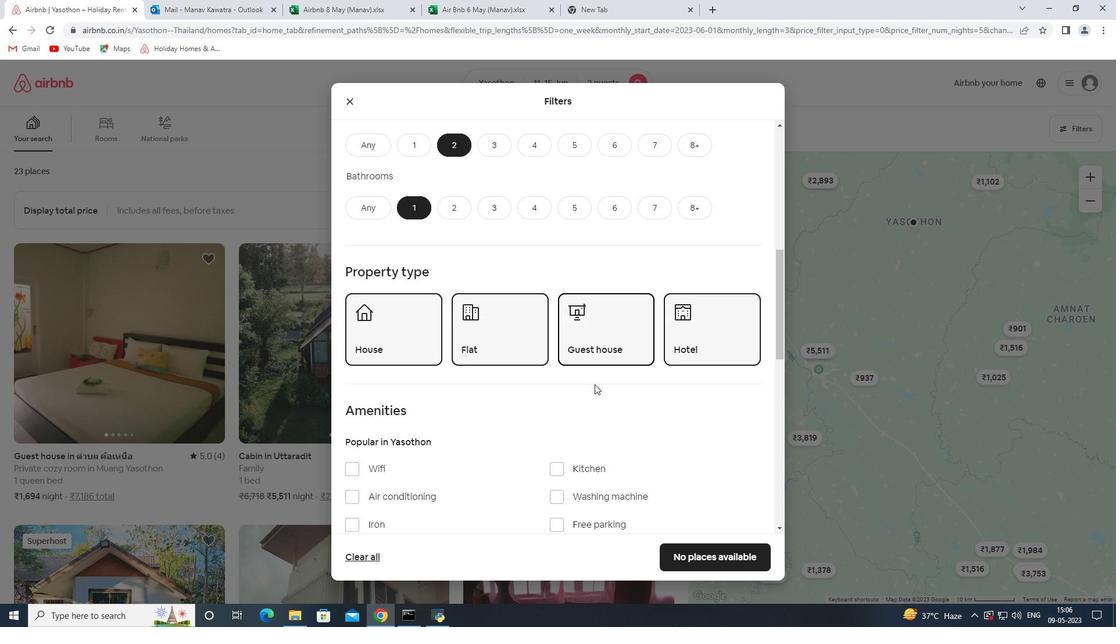 
Action: Mouse scrolled (592, 381) with delta (0, 0)
Screenshot: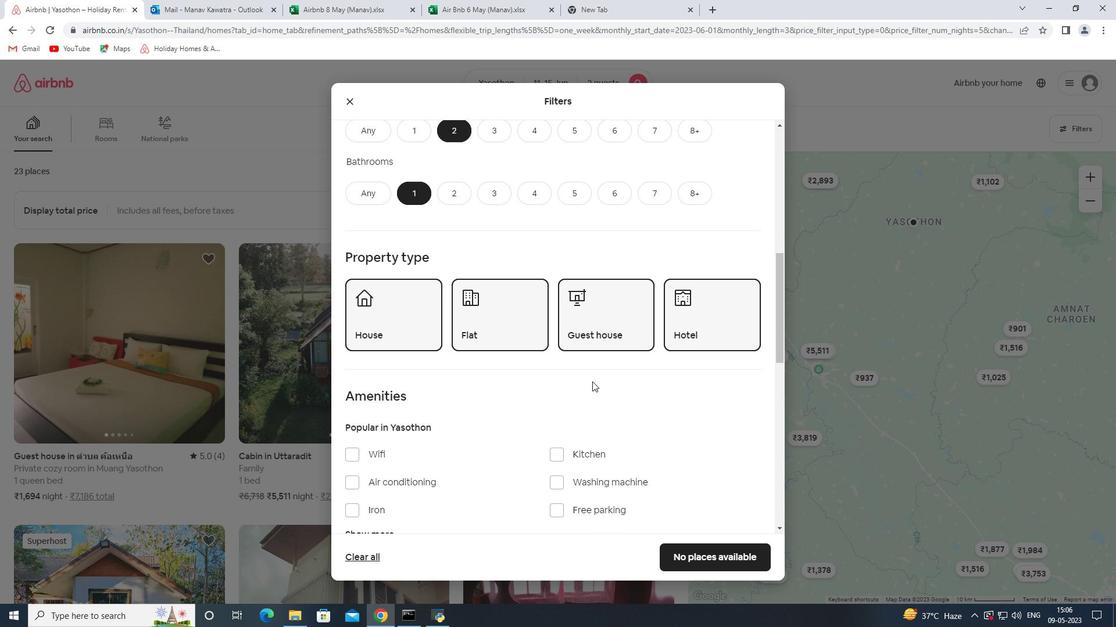 
Action: Mouse scrolled (592, 381) with delta (0, 0)
Screenshot: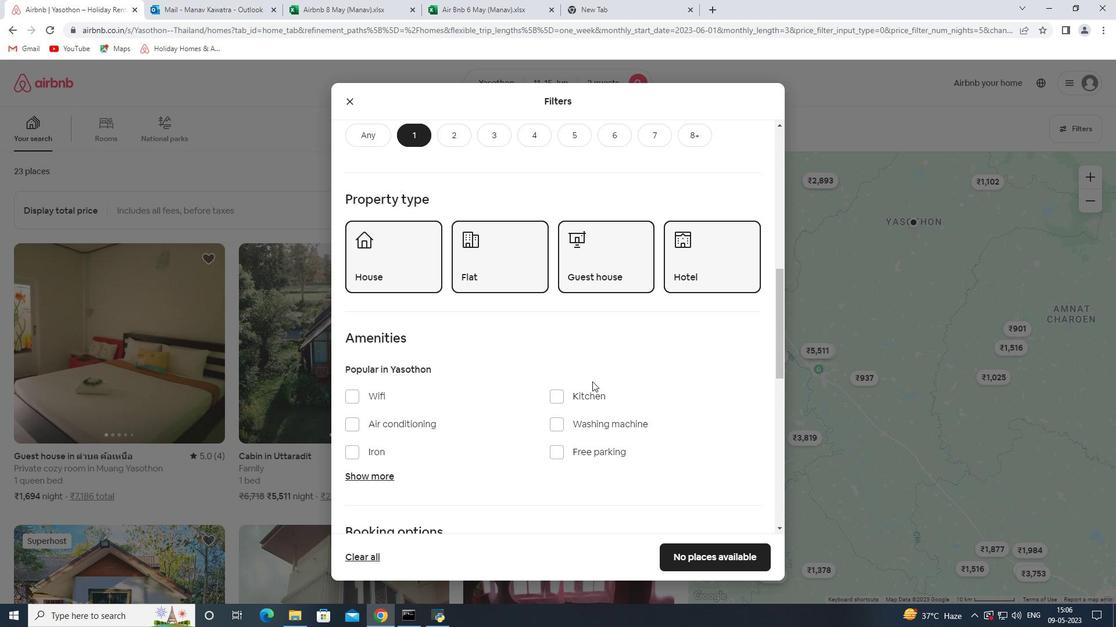 
Action: Mouse scrolled (592, 381) with delta (0, 0)
Screenshot: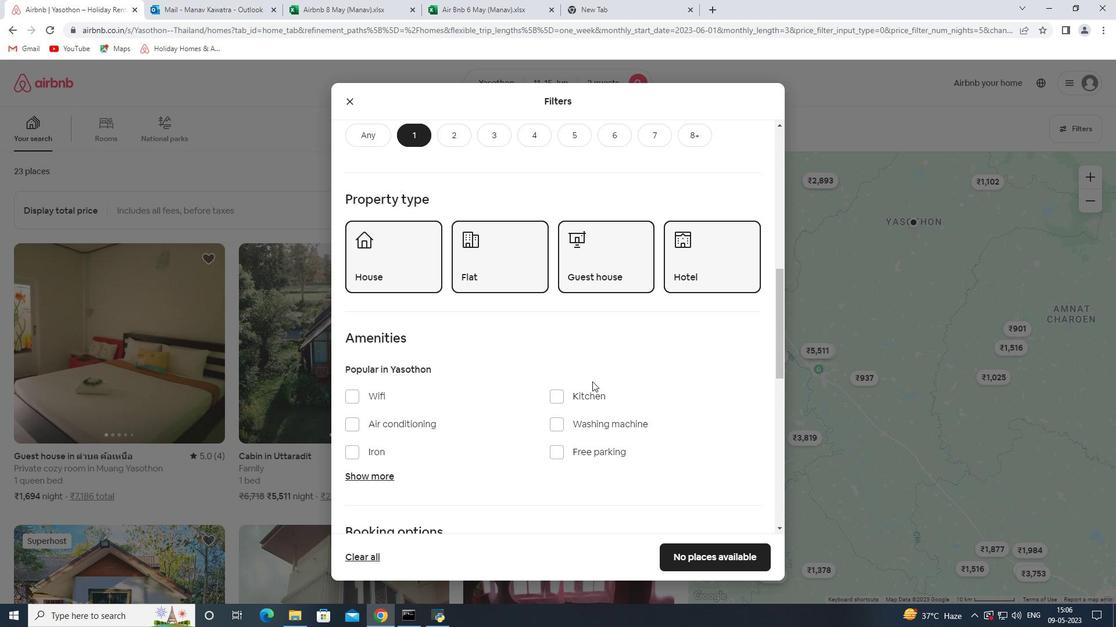 
Action: Mouse scrolled (592, 381) with delta (0, 0)
Screenshot: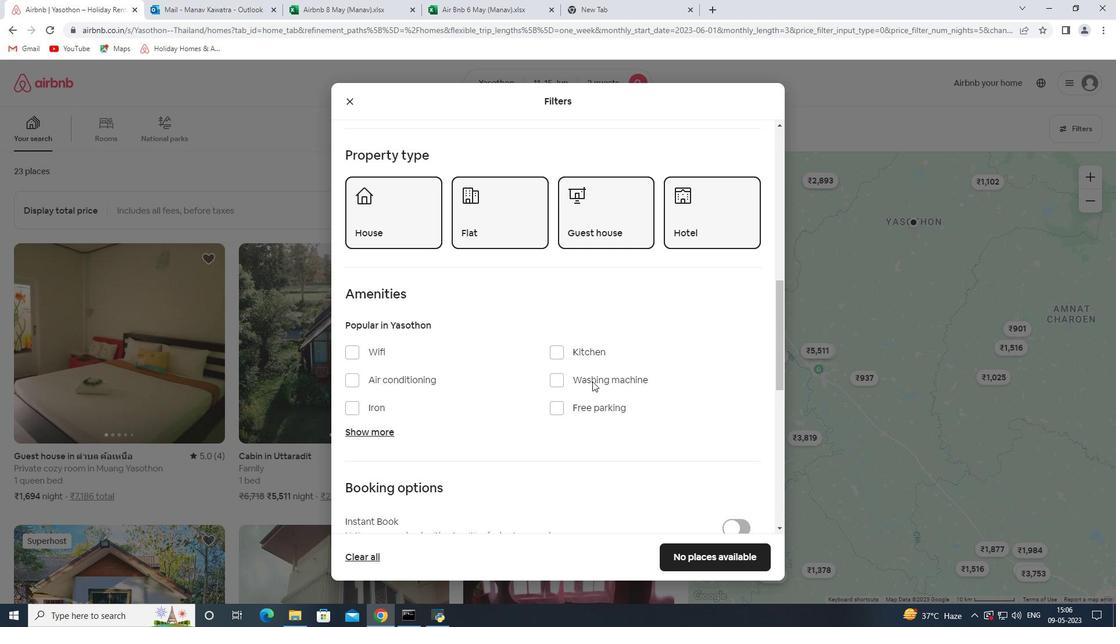 
Action: Mouse scrolled (592, 381) with delta (0, 0)
Screenshot: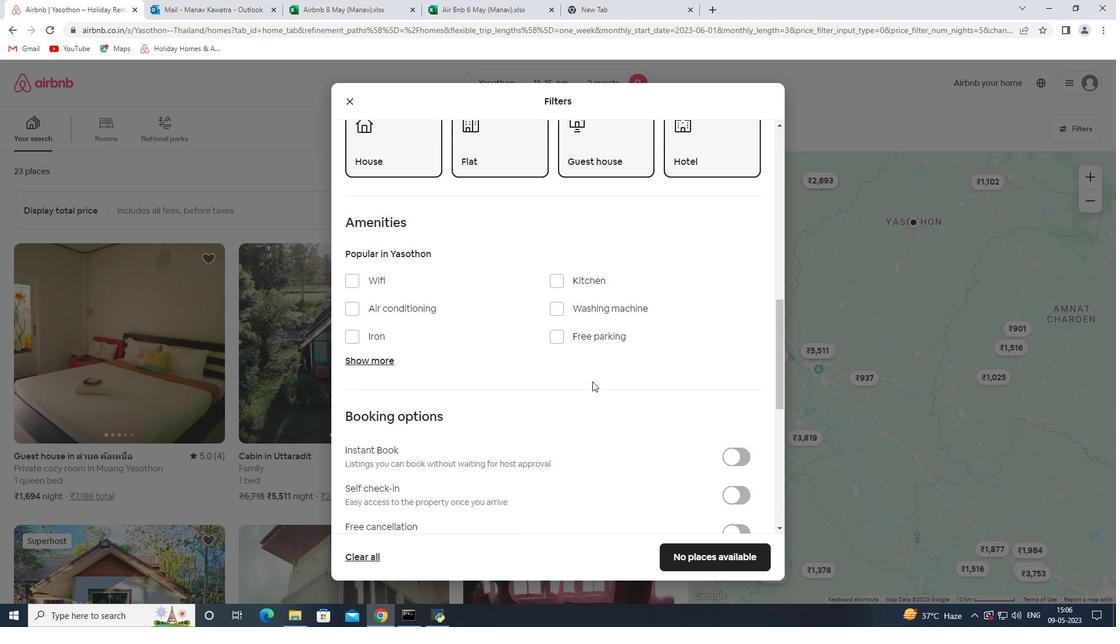 
Action: Mouse scrolled (592, 381) with delta (0, 0)
Screenshot: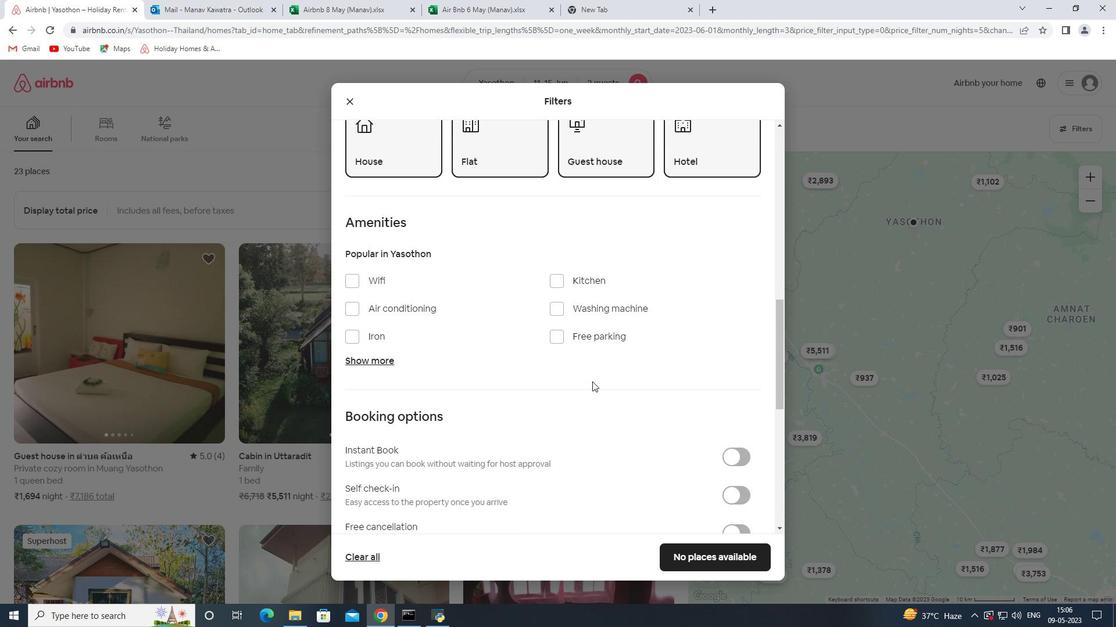 
Action: Mouse scrolled (592, 381) with delta (0, 0)
Screenshot: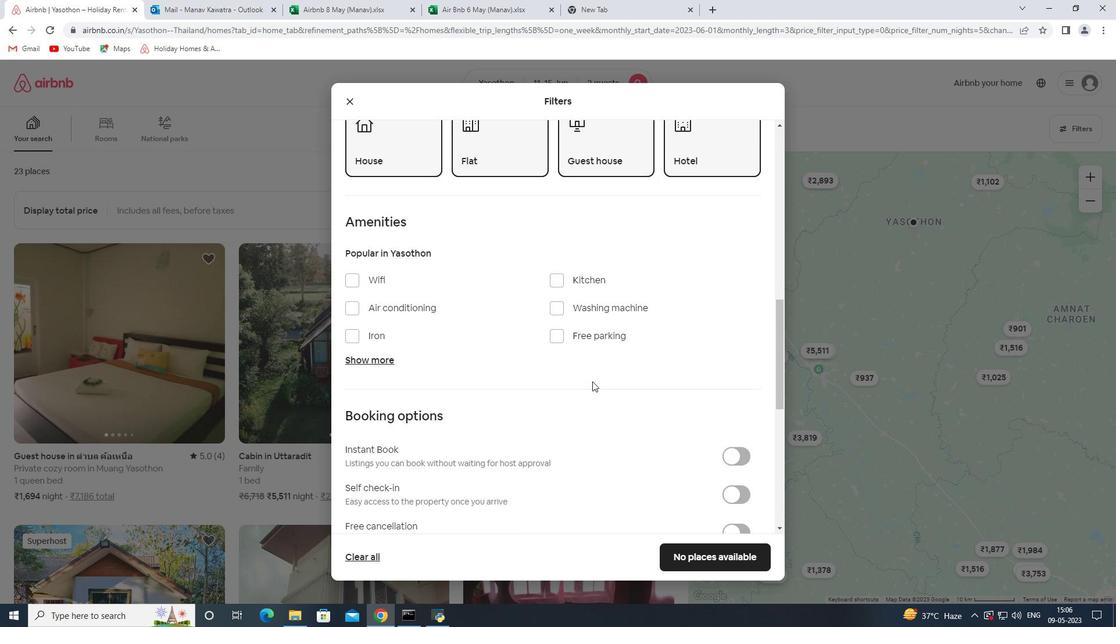 
Action: Mouse moved to (737, 265)
Screenshot: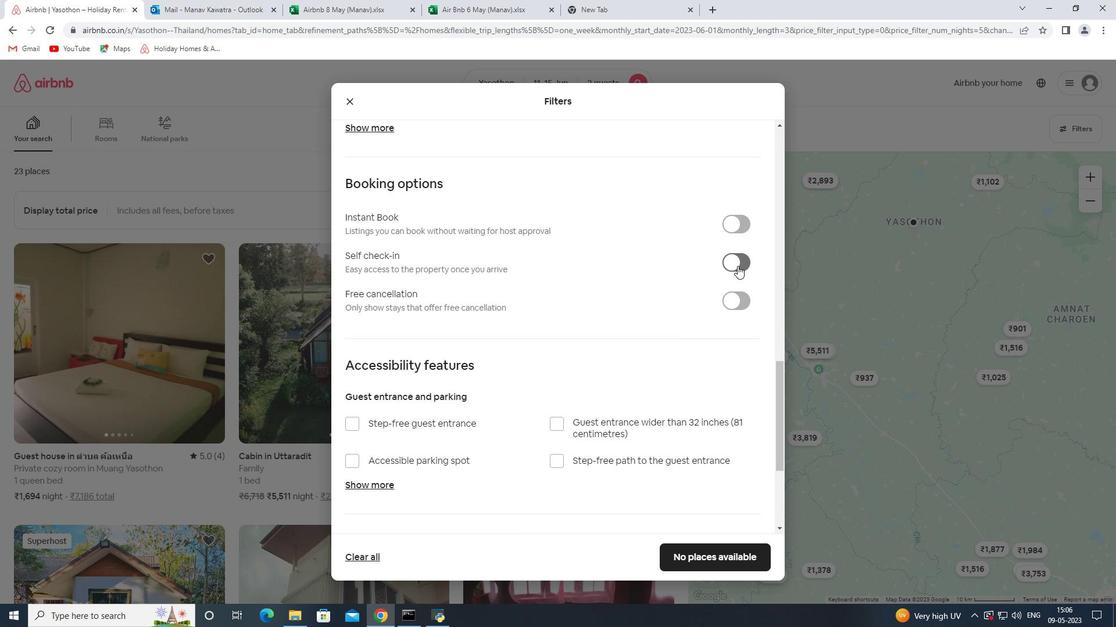 
Action: Mouse pressed left at (737, 265)
Screenshot: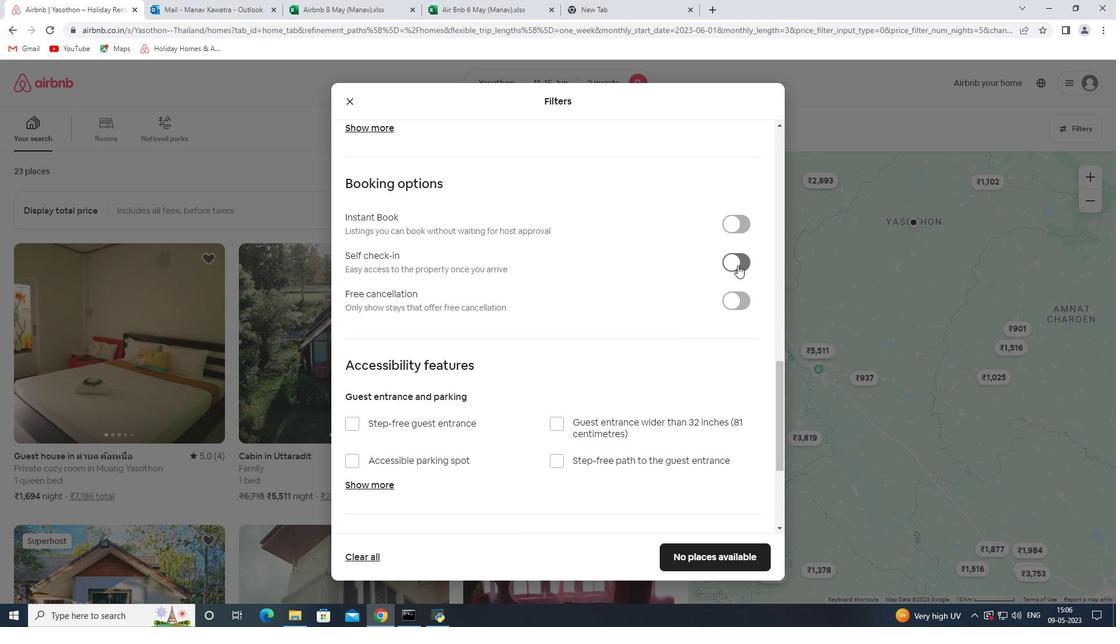 
Action: Mouse moved to (594, 312)
Screenshot: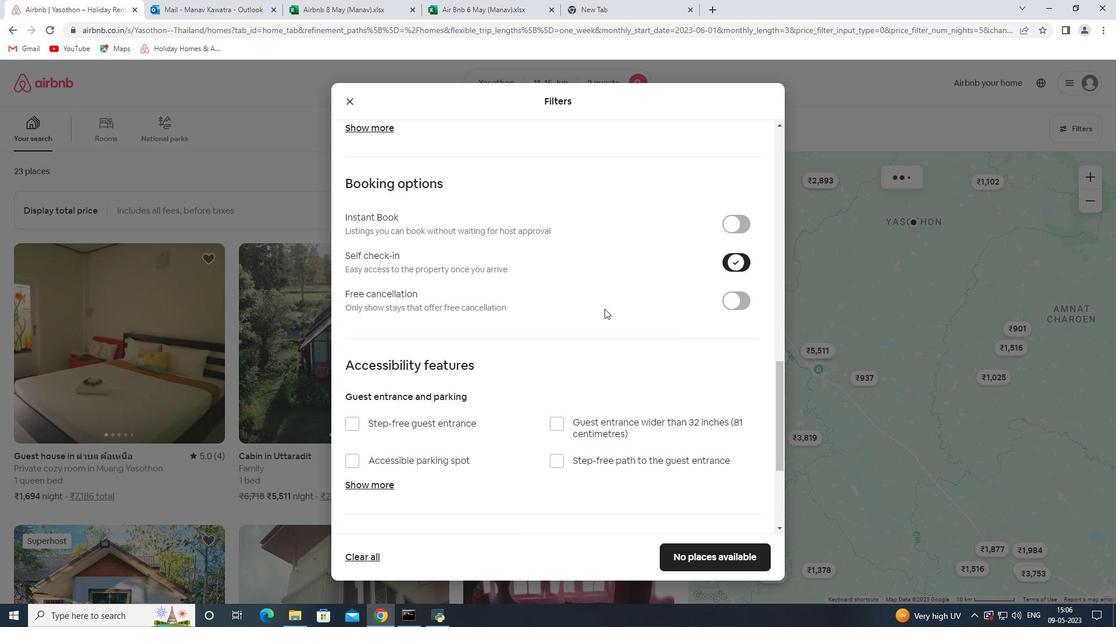 
Action: Mouse scrolled (594, 311) with delta (0, 0)
Screenshot: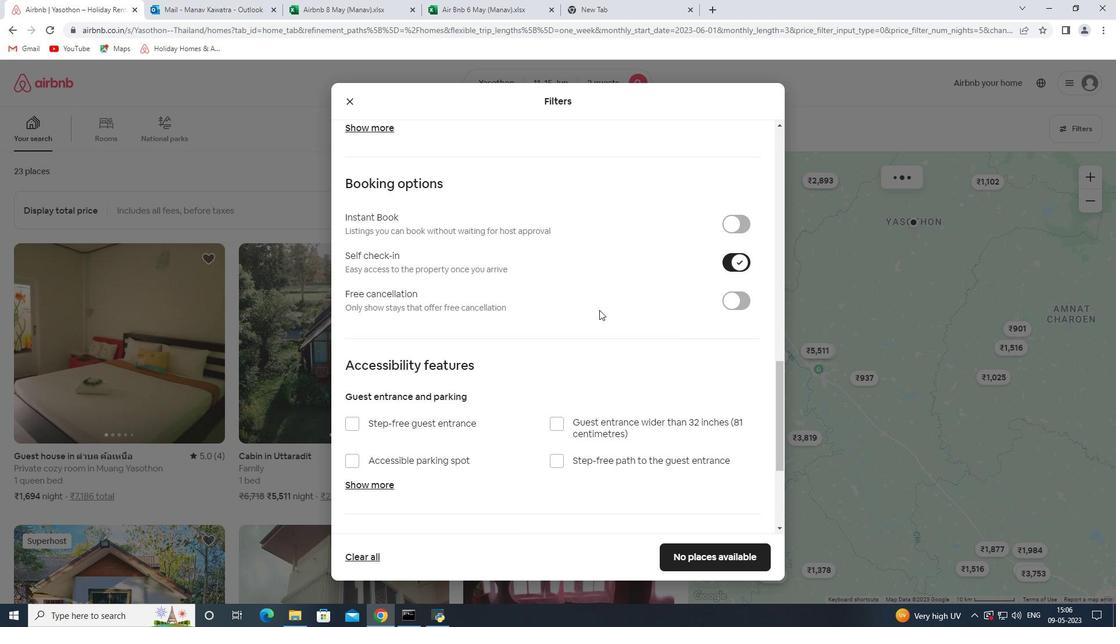 
Action: Mouse scrolled (594, 311) with delta (0, 0)
Screenshot: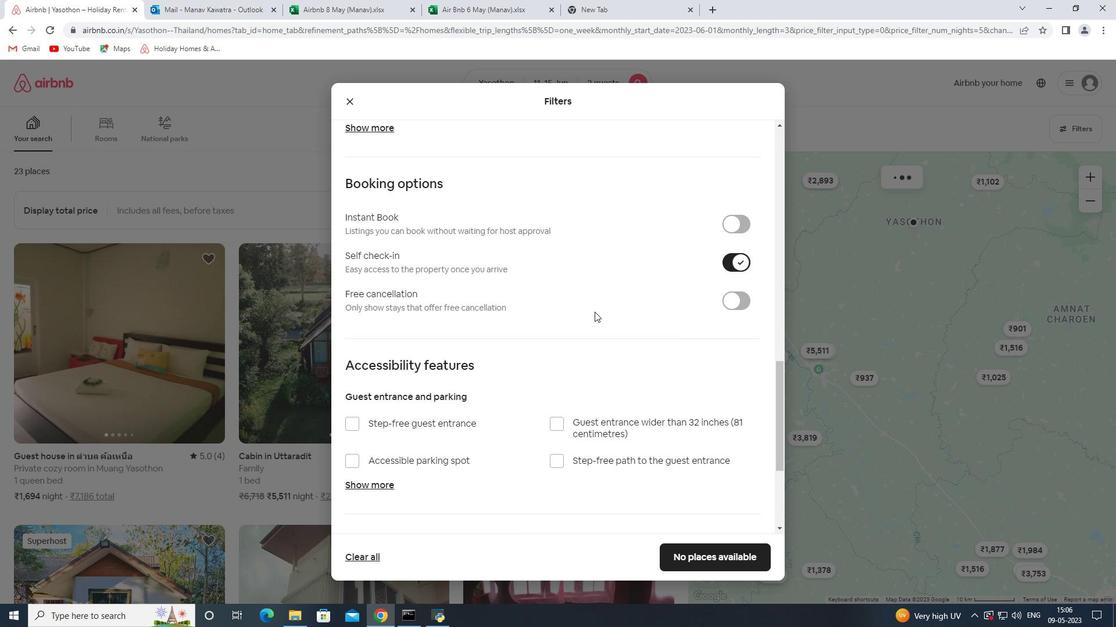
Action: Mouse scrolled (594, 311) with delta (0, 0)
Screenshot: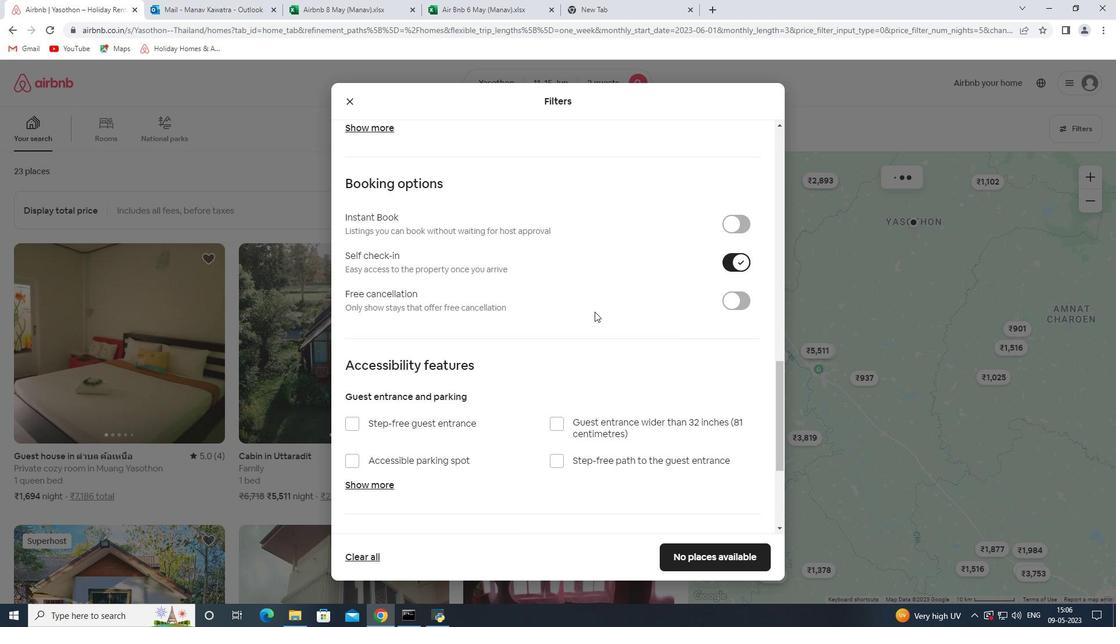 
Action: Mouse scrolled (594, 311) with delta (0, 0)
Screenshot: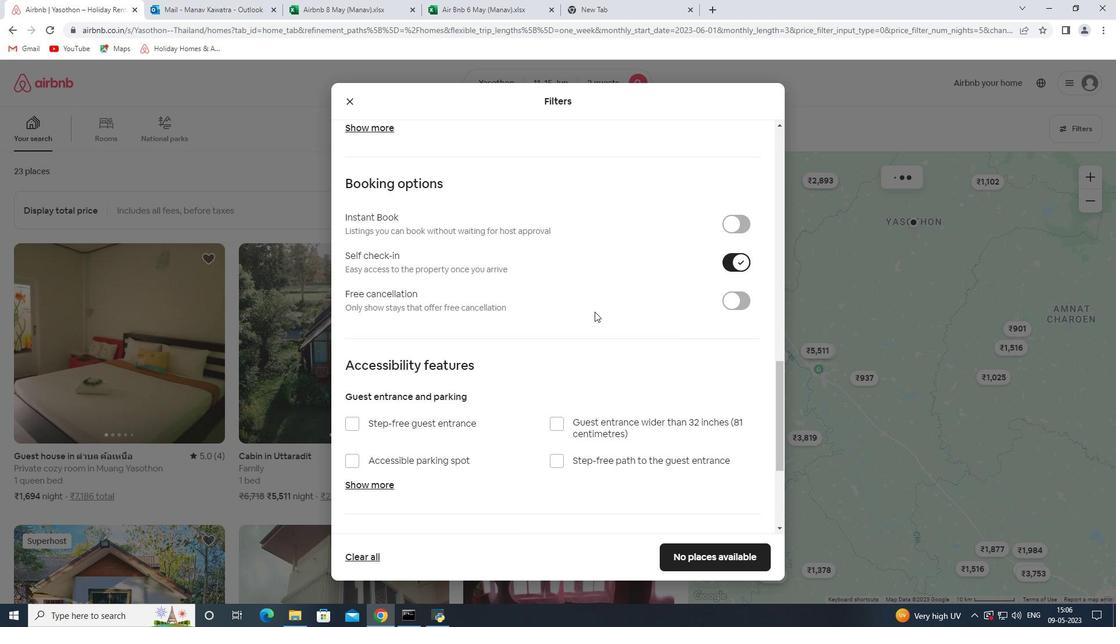 
Action: Mouse scrolled (594, 311) with delta (0, 0)
Screenshot: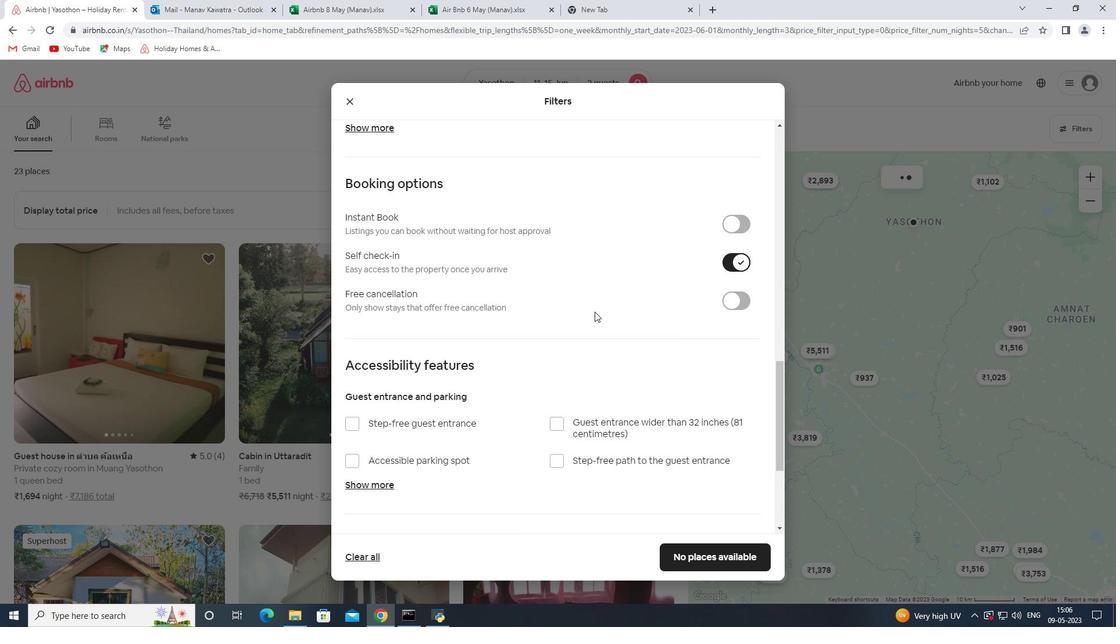 
Action: Mouse moved to (380, 500)
Screenshot: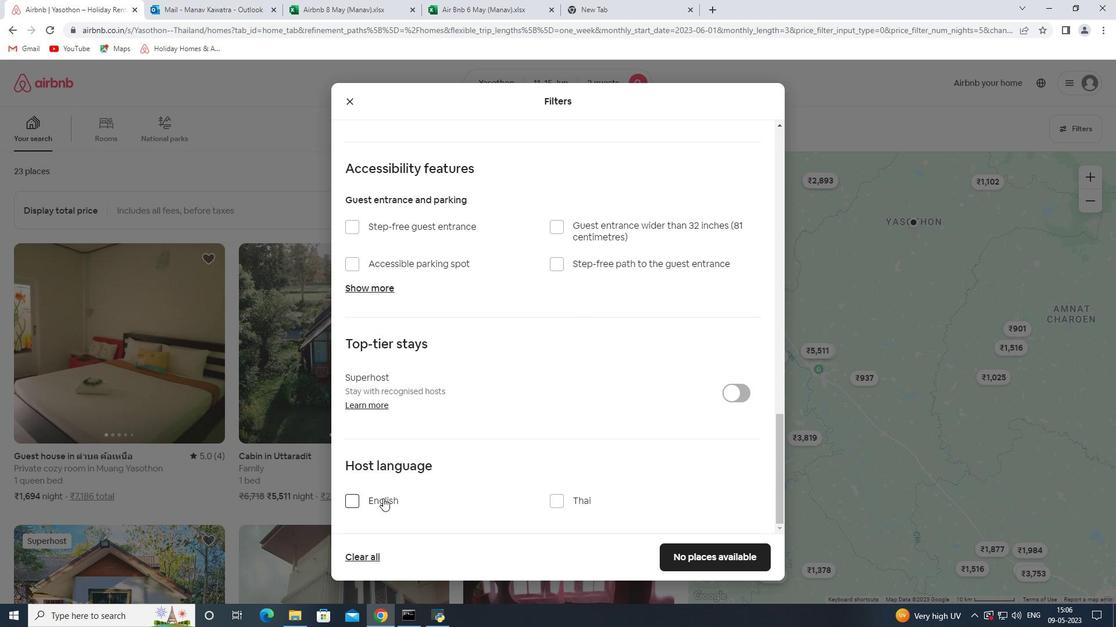 
Action: Mouse pressed left at (380, 500)
Screenshot: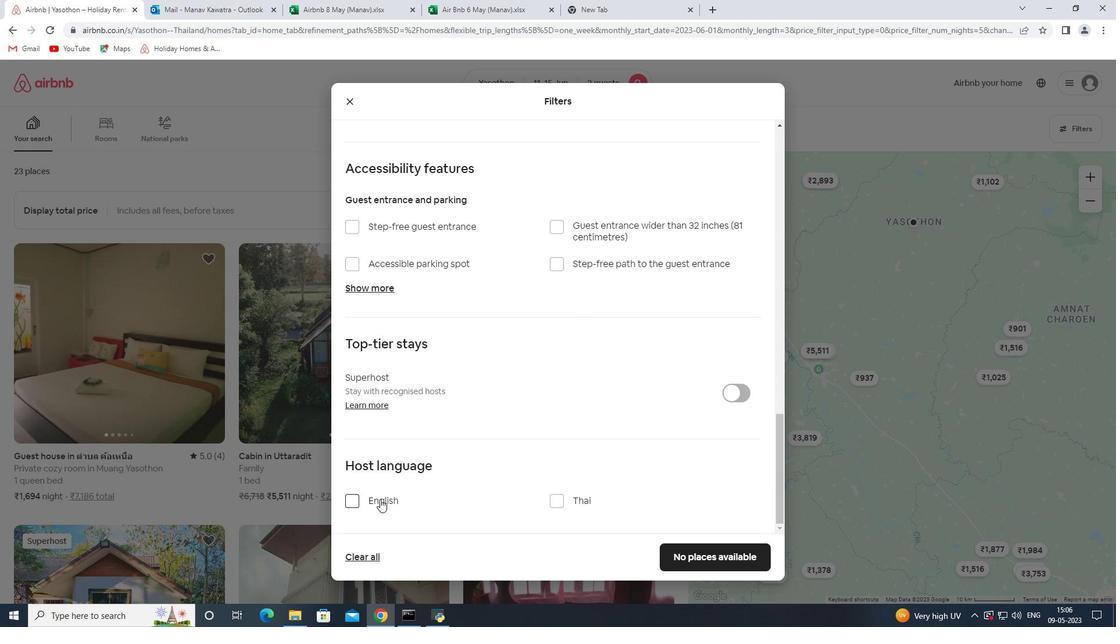 
Action: Mouse moved to (709, 557)
Screenshot: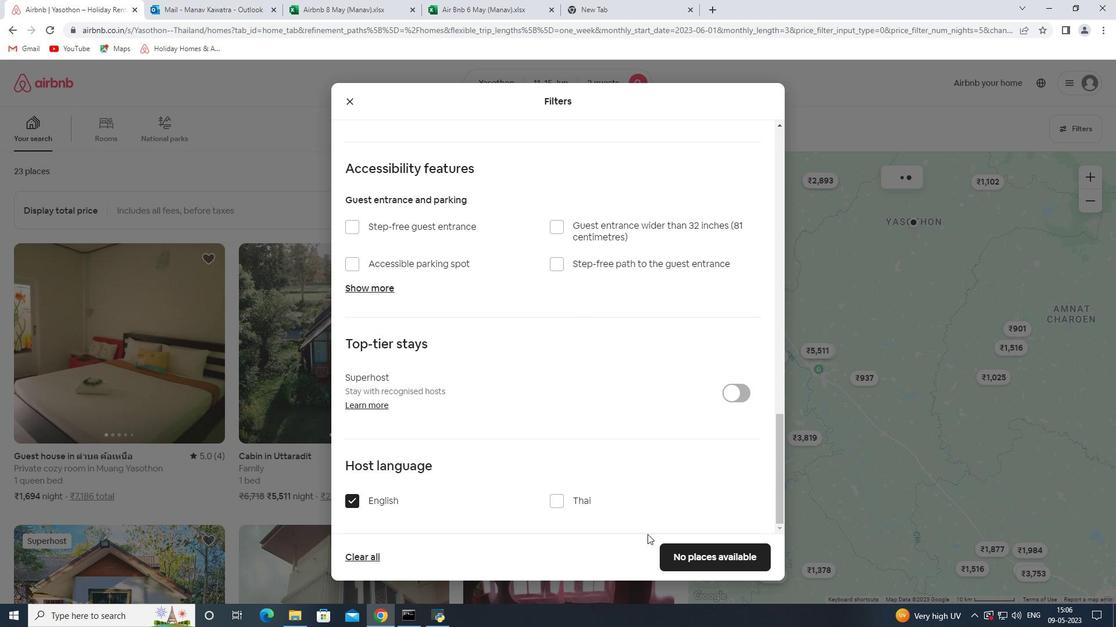 
Action: Mouse pressed left at (709, 557)
Screenshot: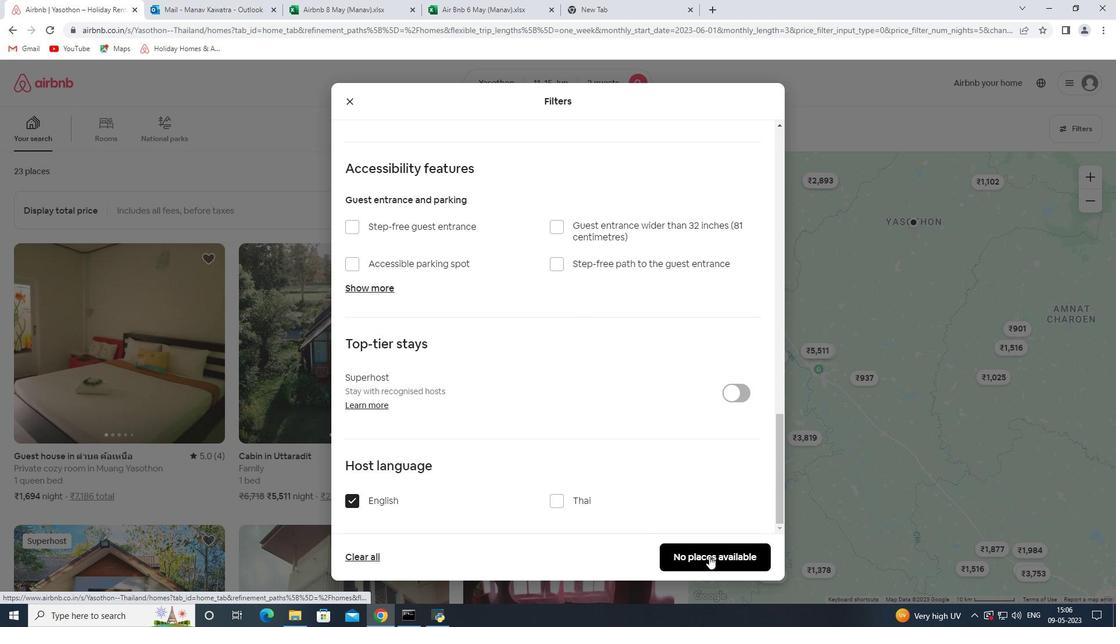 
